 Task: Look for space in Pauri, India from 5th July, 2023 to 10th July, 2023 for 4 adults in price range Rs.9000 to Rs.14000. Place can be entire place with 2 bedrooms having 4 beds and 2 bathrooms. Property type can be house, flat, guest house. Booking option can be shelf check-in. Required host language is English.
Action: Mouse moved to (416, 59)
Screenshot: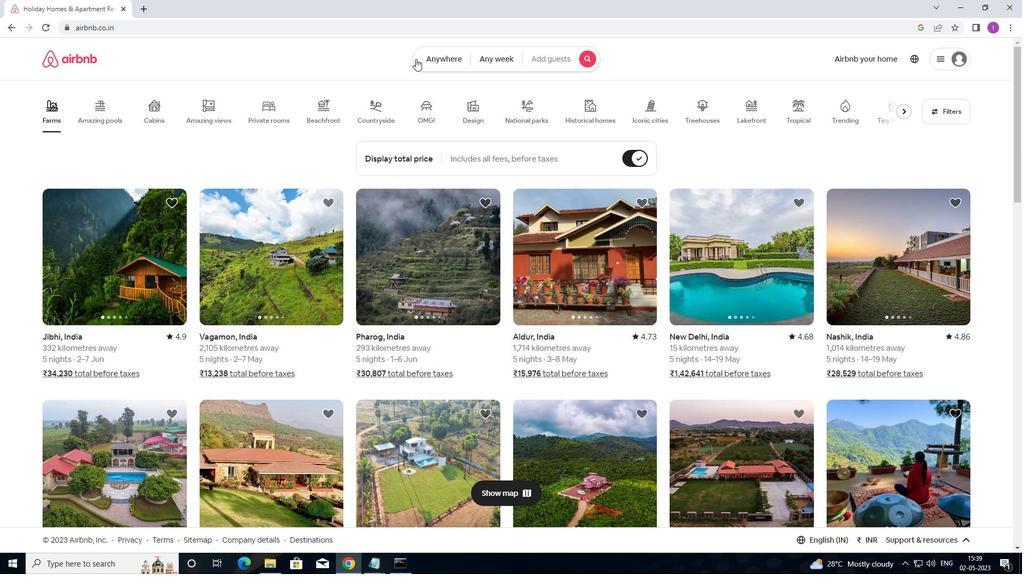 
Action: Mouse pressed left at (416, 59)
Screenshot: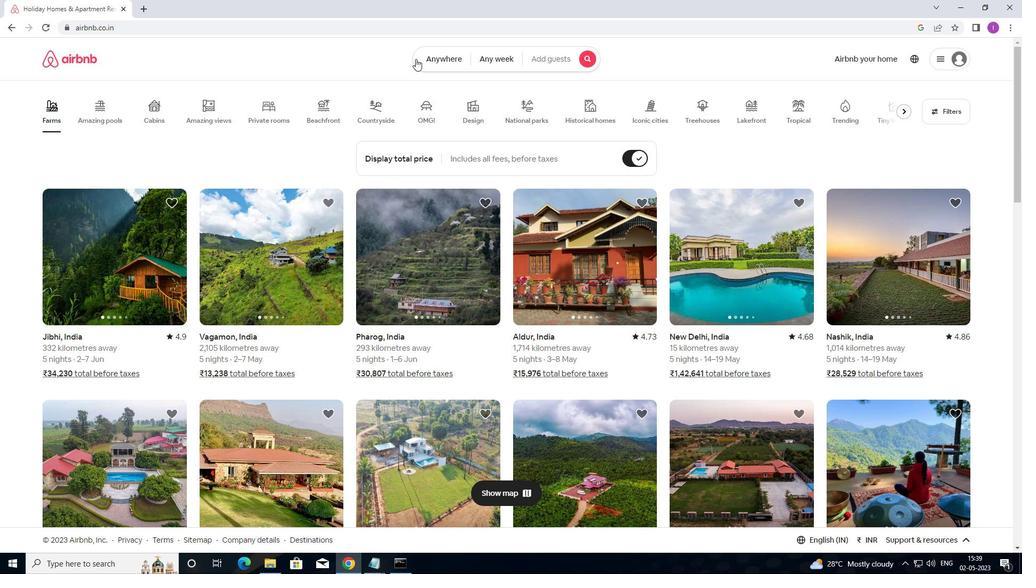 
Action: Mouse moved to (347, 94)
Screenshot: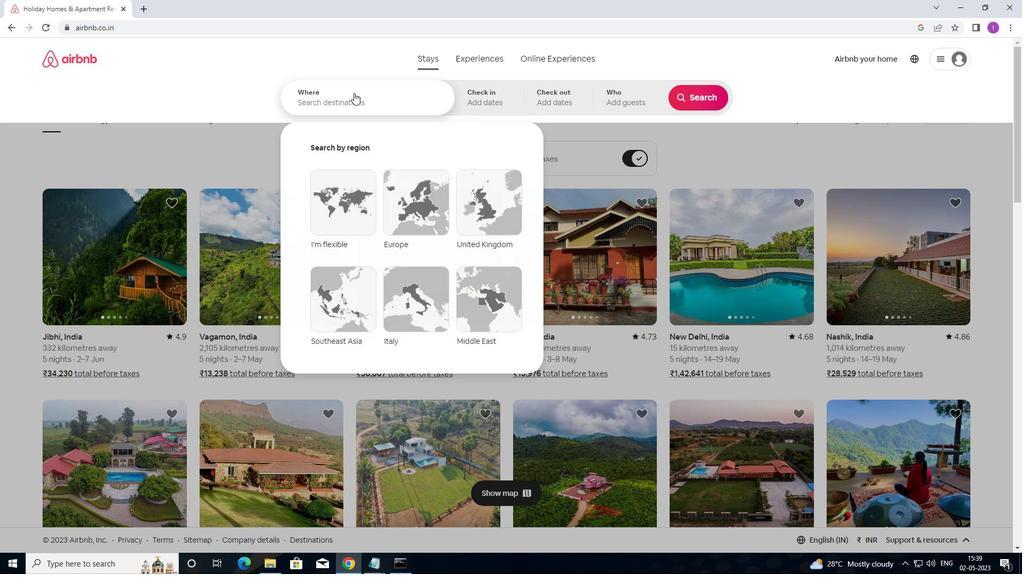 
Action: Mouse pressed left at (347, 94)
Screenshot: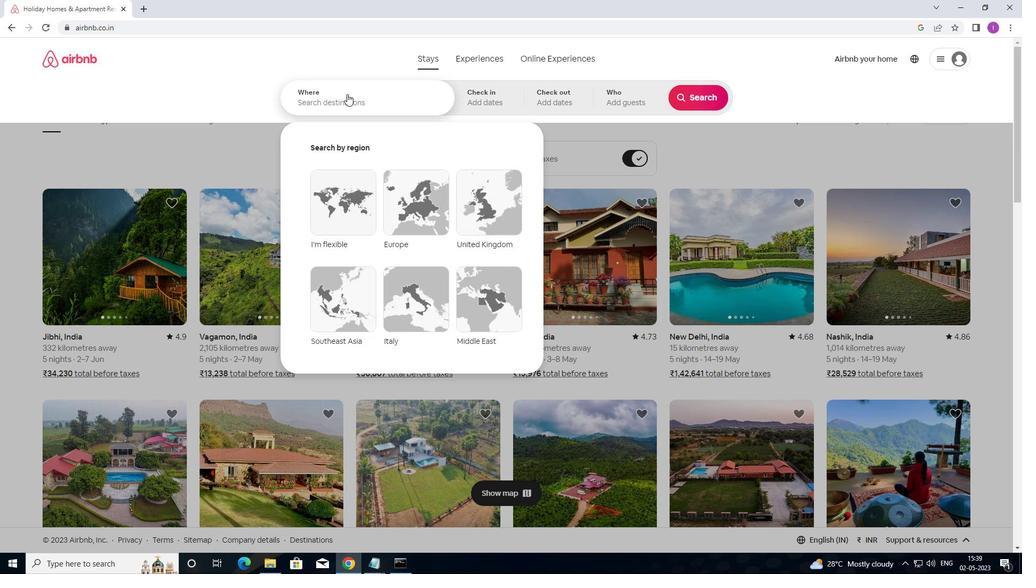 
Action: Mouse moved to (354, 94)
Screenshot: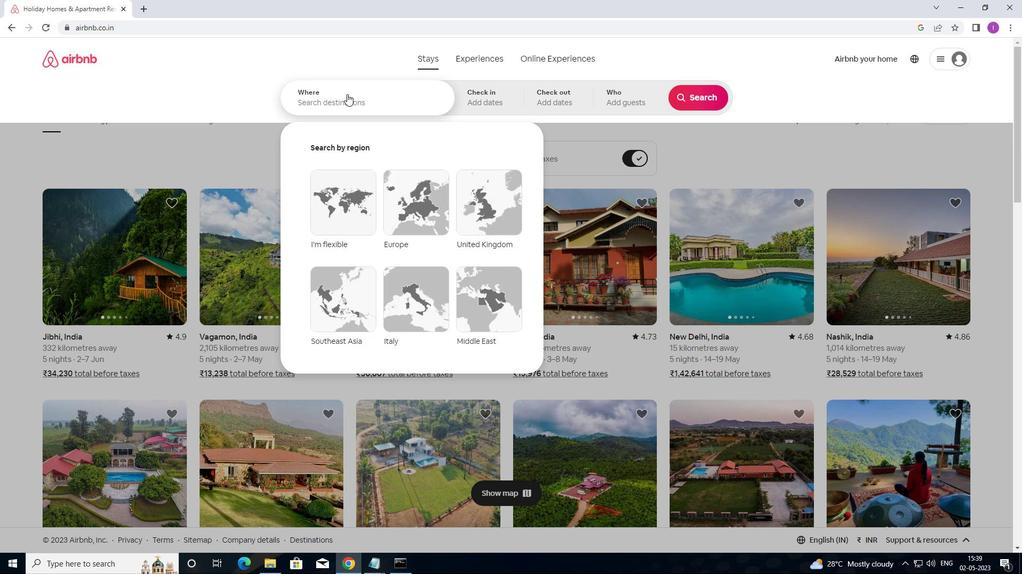 
Action: Key pressed <Key.shift>PAURI,<Key.shift>INDIA
Screenshot: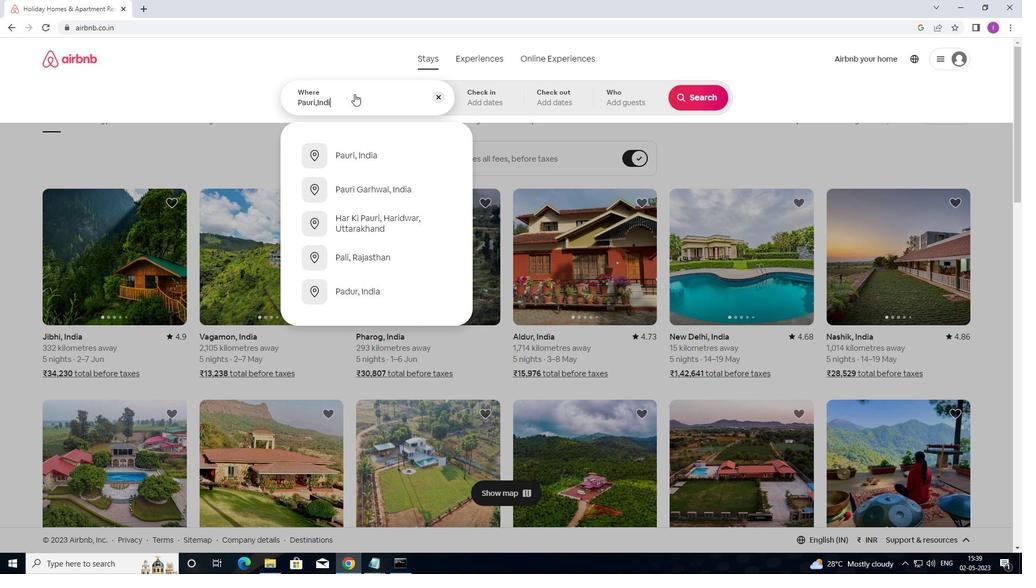 
Action: Mouse moved to (489, 103)
Screenshot: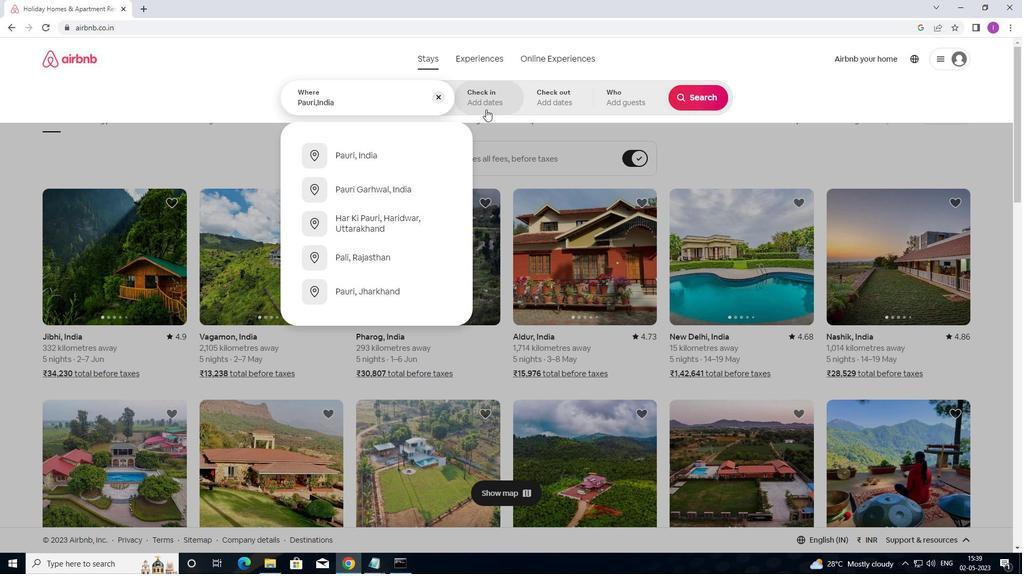 
Action: Mouse pressed left at (489, 103)
Screenshot: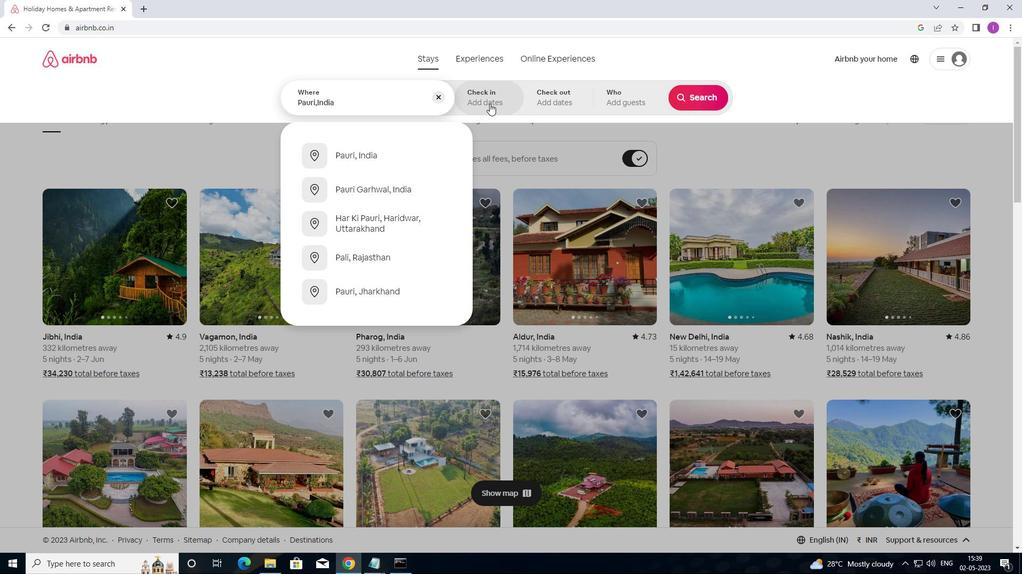 
Action: Mouse moved to (688, 183)
Screenshot: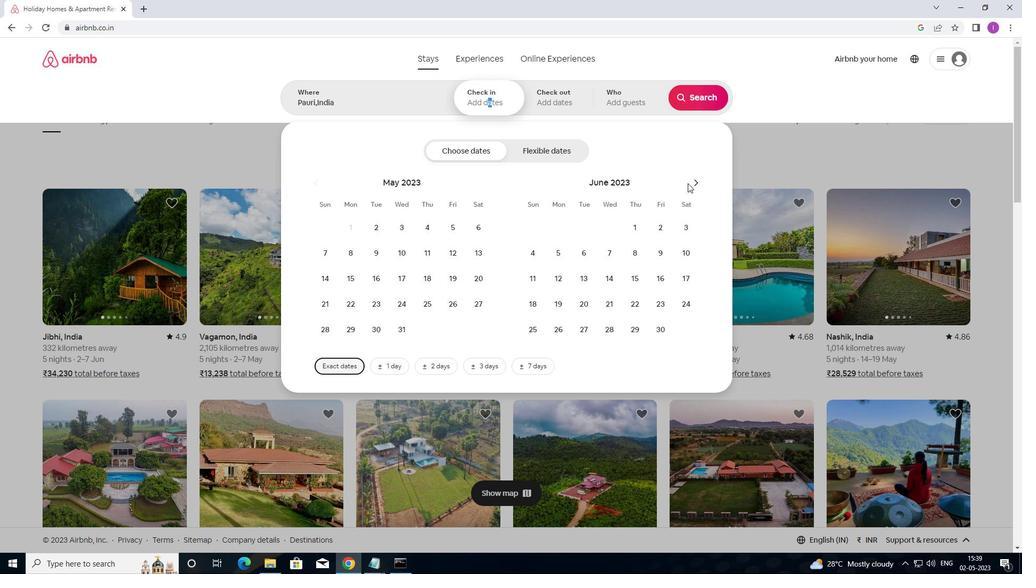 
Action: Mouse pressed left at (688, 183)
Screenshot: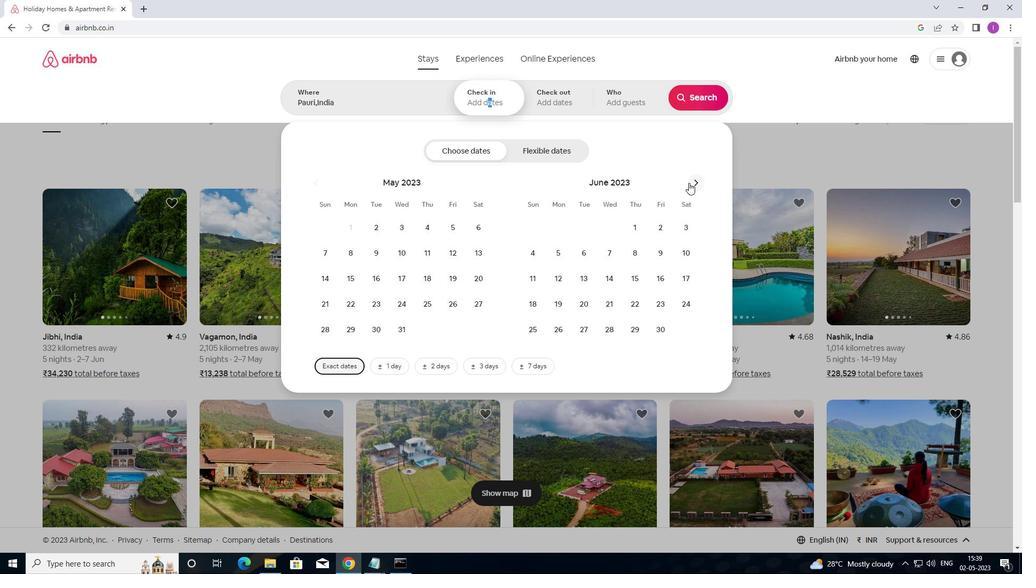 
Action: Mouse moved to (611, 248)
Screenshot: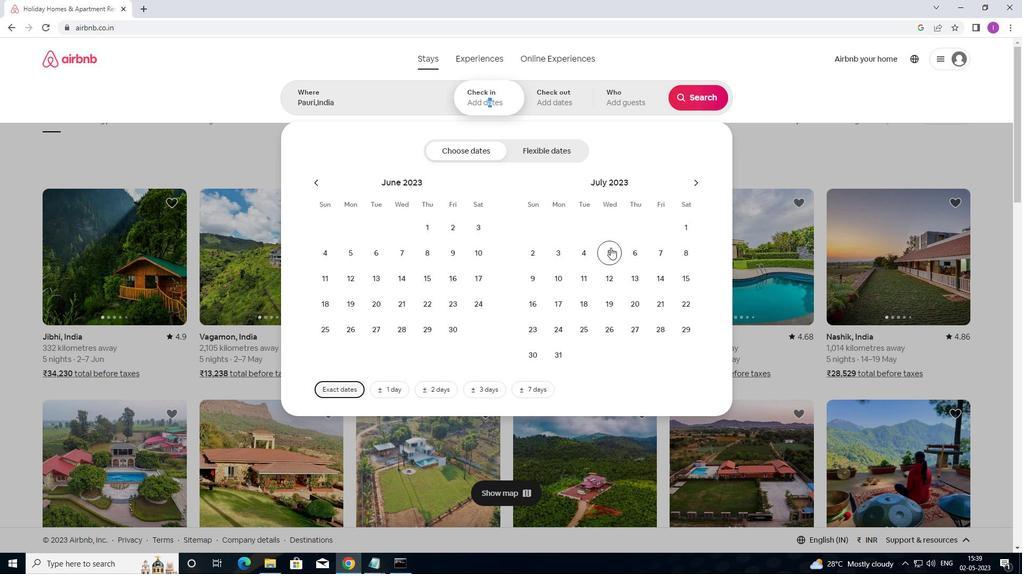 
Action: Mouse pressed left at (611, 248)
Screenshot: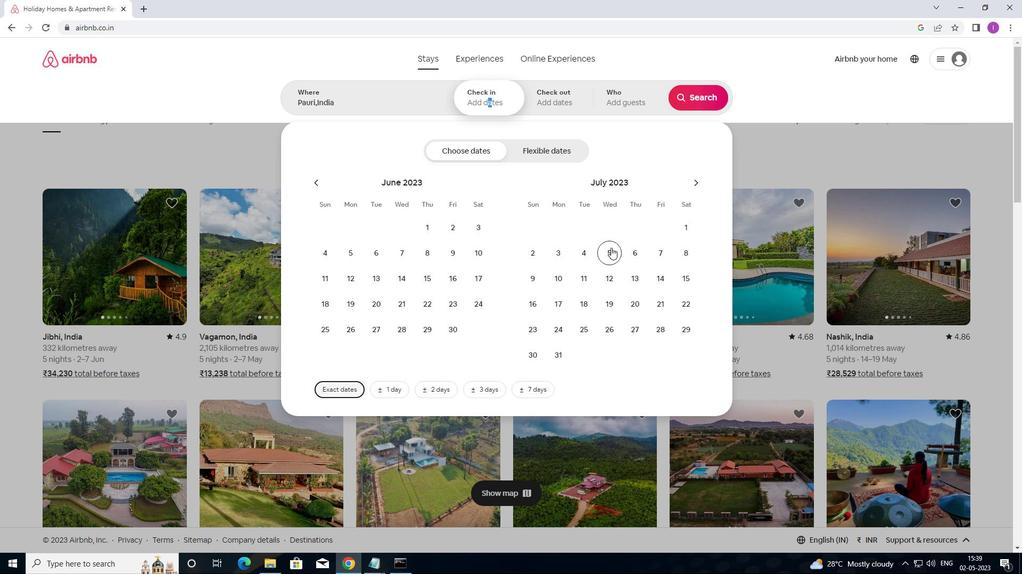 
Action: Mouse moved to (619, 256)
Screenshot: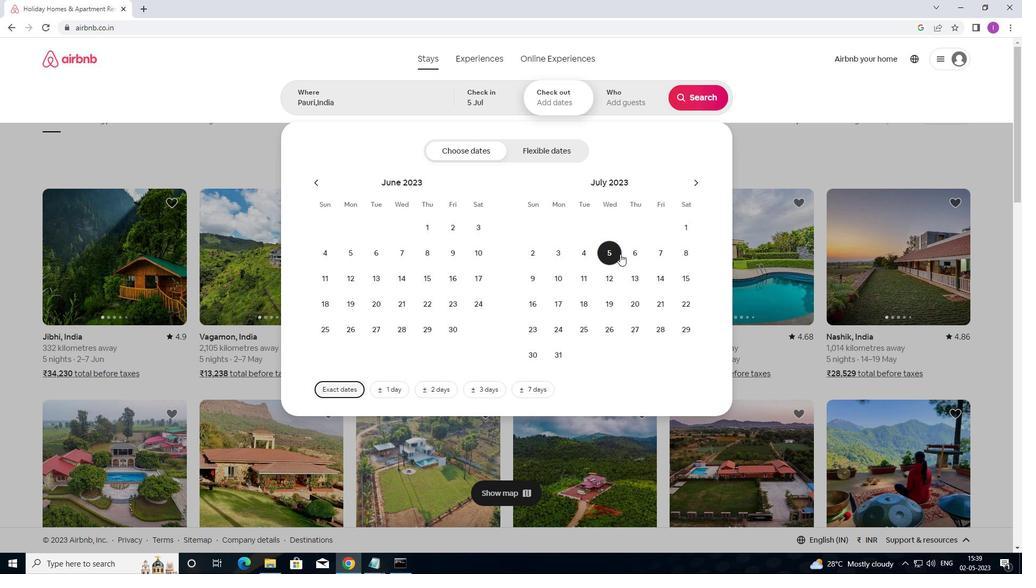 
Action: Mouse scrolled (619, 255) with delta (0, 0)
Screenshot: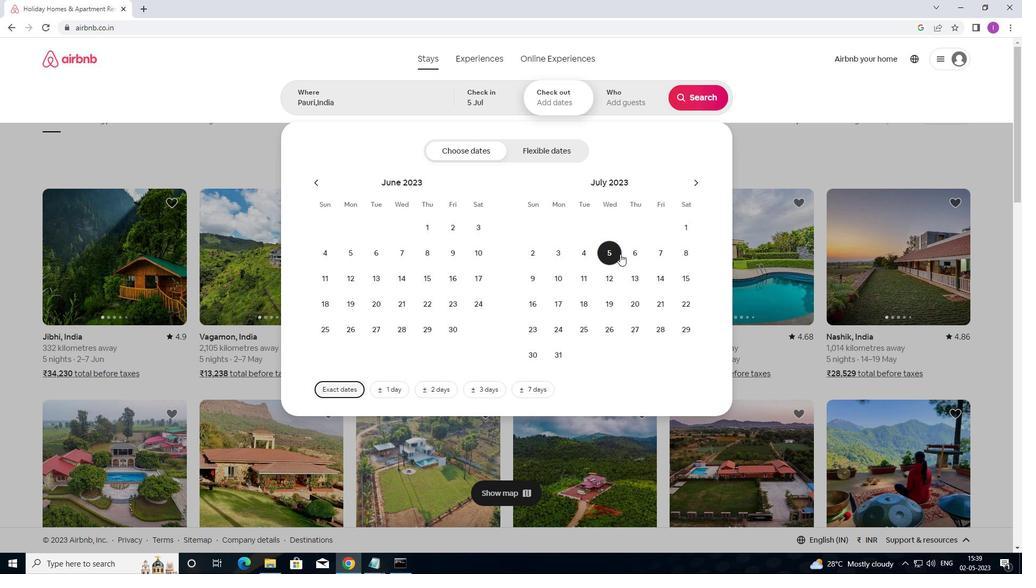 
Action: Mouse moved to (556, 281)
Screenshot: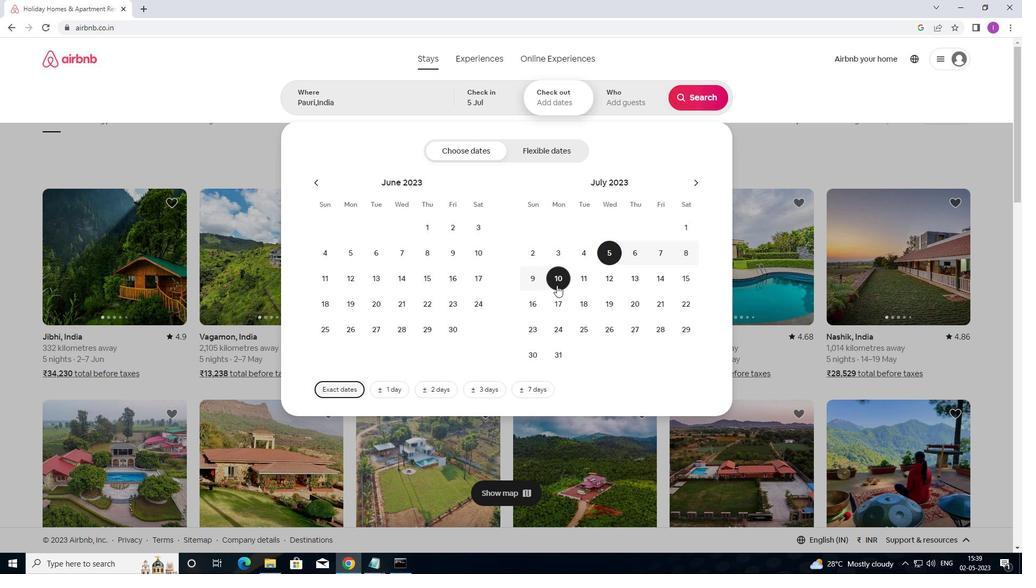 
Action: Mouse pressed left at (556, 281)
Screenshot: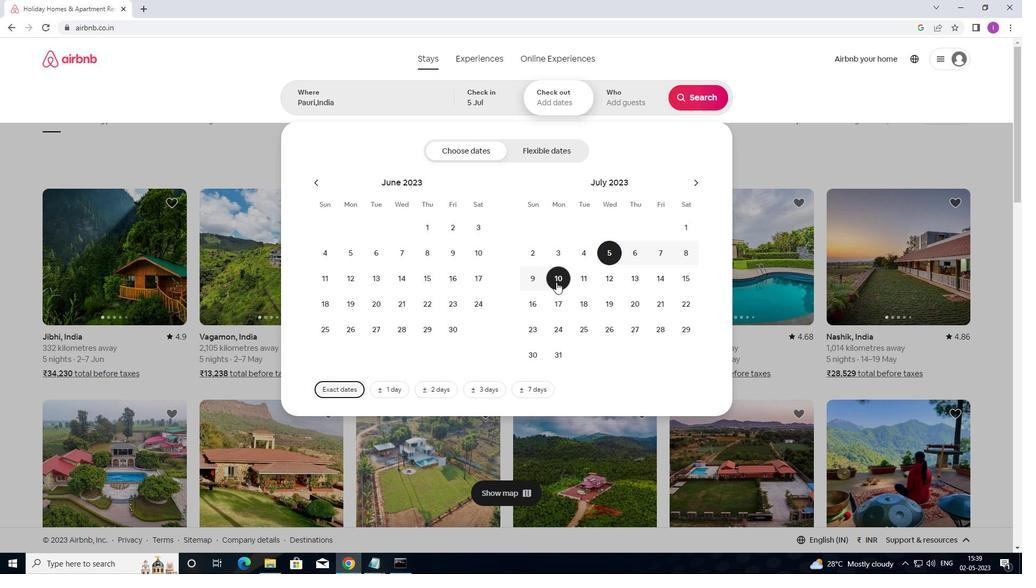 
Action: Mouse moved to (633, 97)
Screenshot: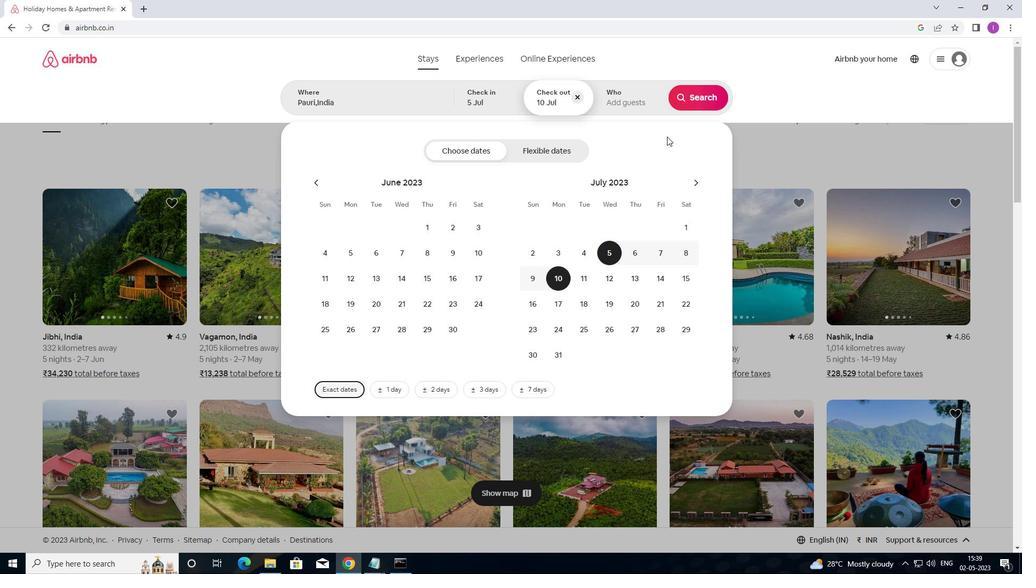 
Action: Mouse pressed left at (633, 97)
Screenshot: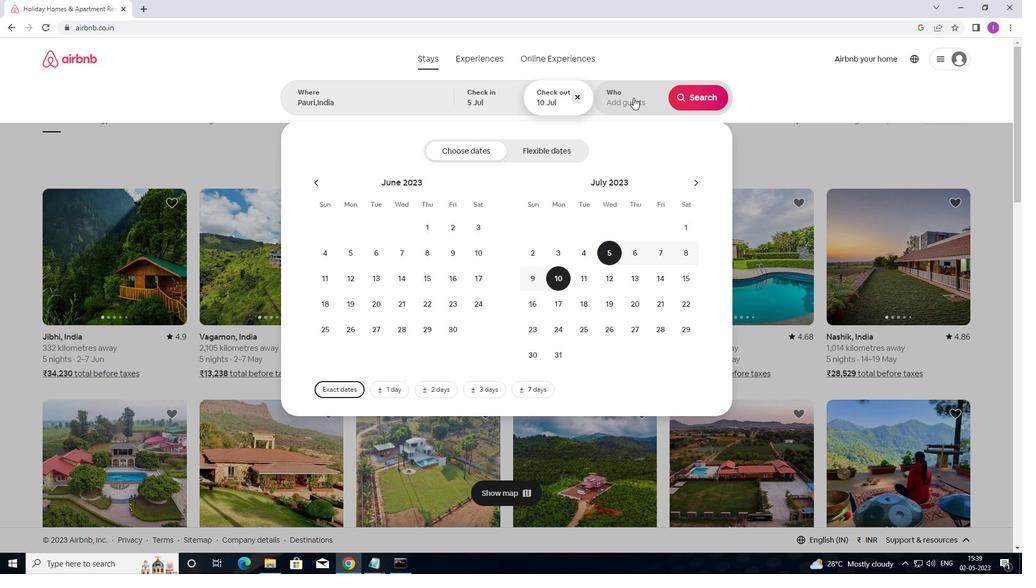 
Action: Mouse moved to (697, 157)
Screenshot: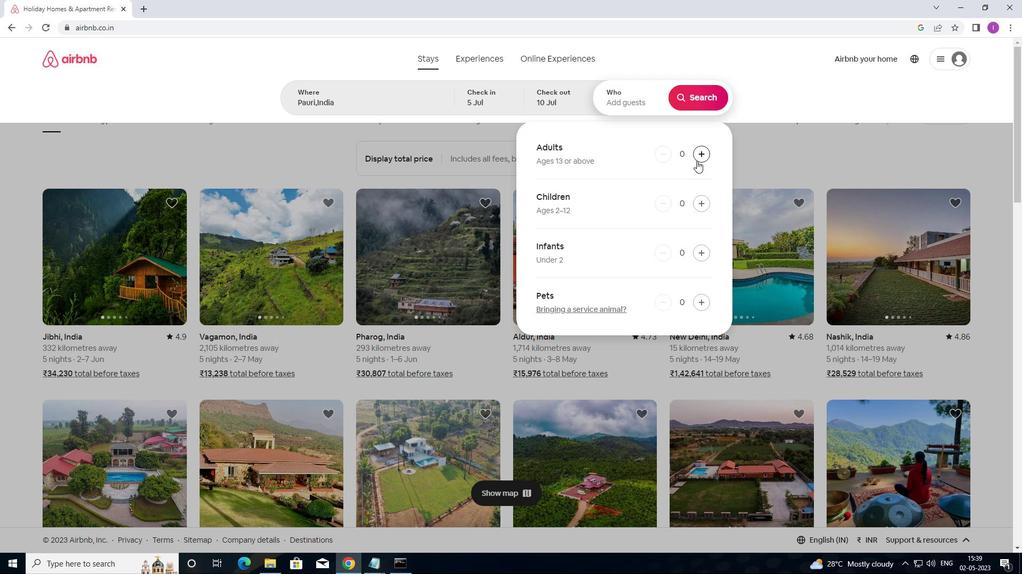 
Action: Mouse pressed left at (697, 157)
Screenshot: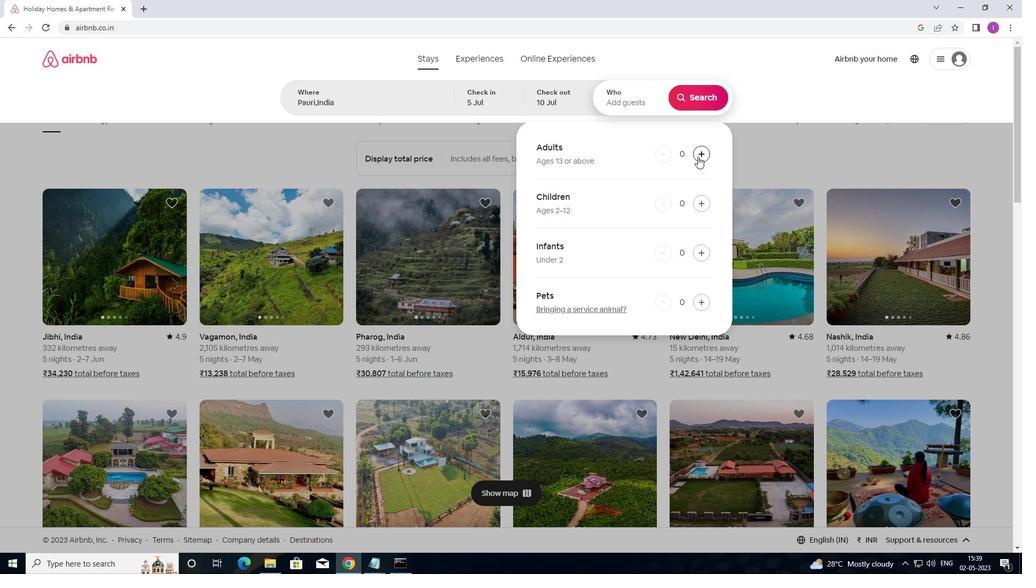 
Action: Mouse moved to (699, 155)
Screenshot: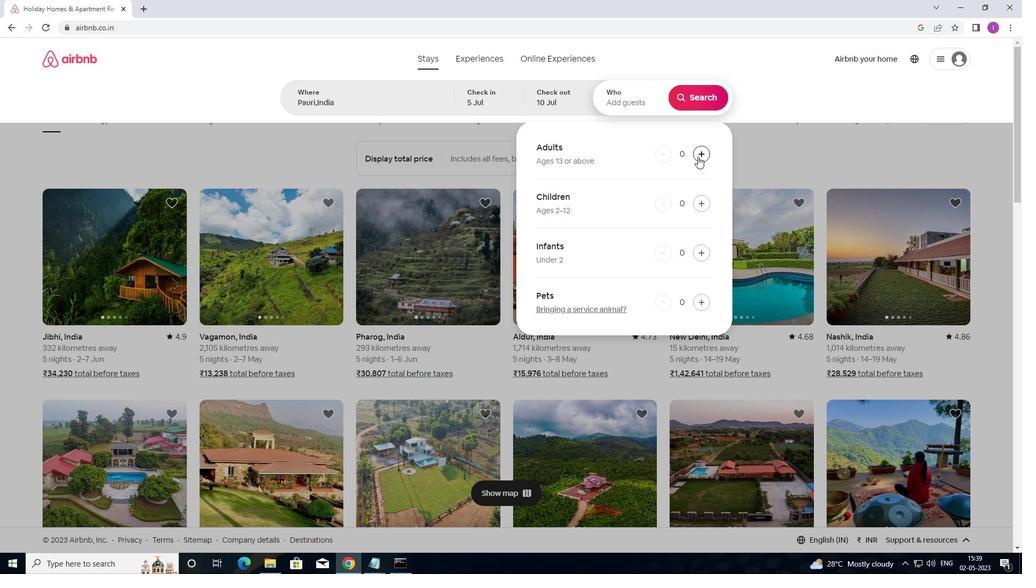 
Action: Mouse pressed left at (699, 155)
Screenshot: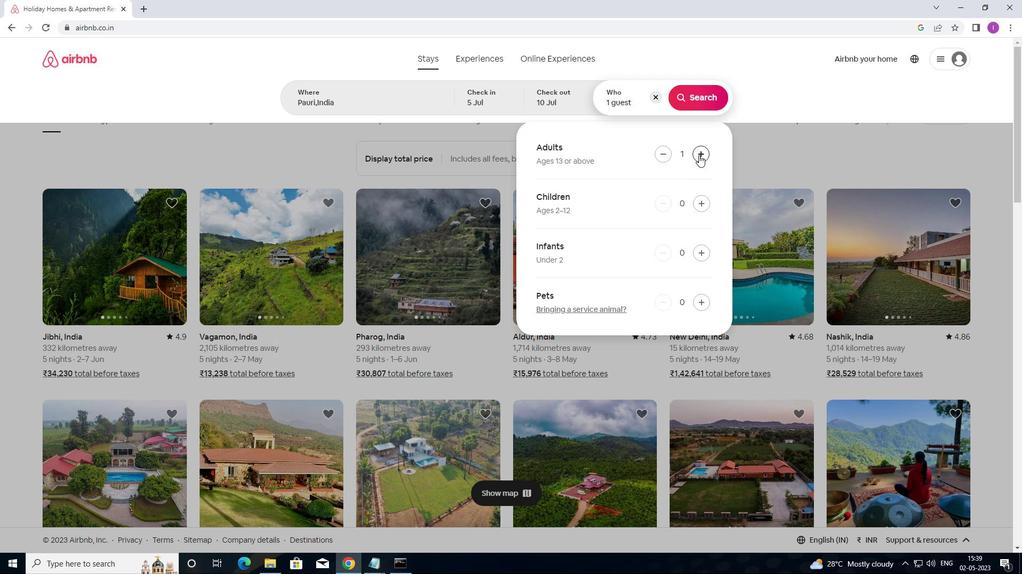 
Action: Mouse pressed left at (699, 155)
Screenshot: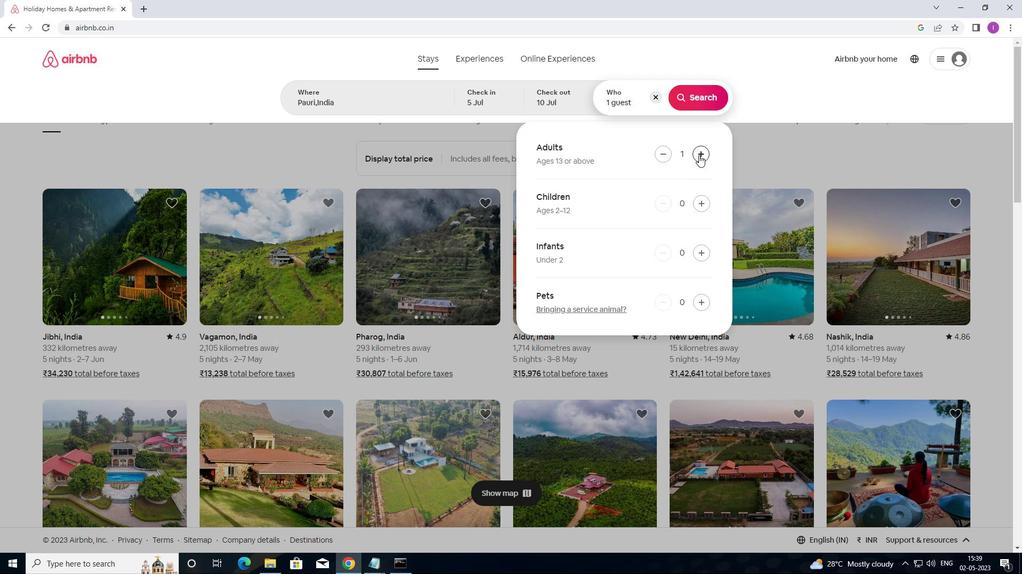 
Action: Mouse pressed left at (699, 155)
Screenshot: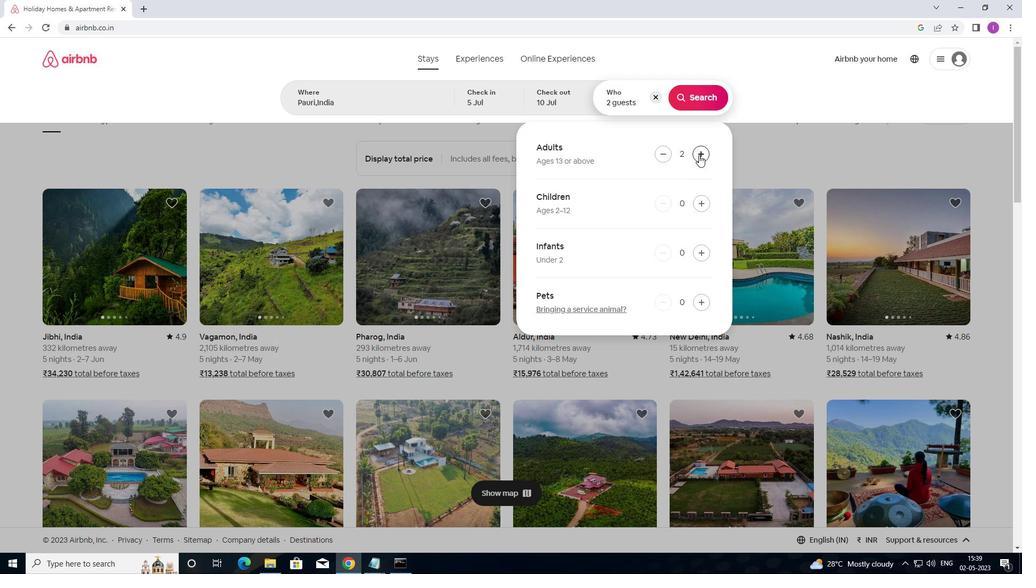 
Action: Mouse moved to (703, 99)
Screenshot: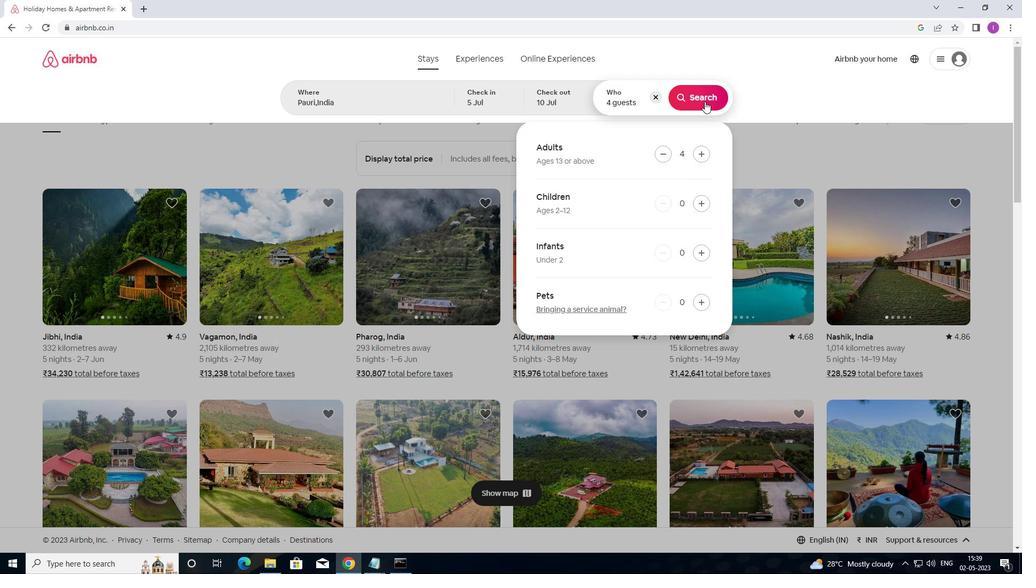 
Action: Mouse pressed left at (703, 99)
Screenshot: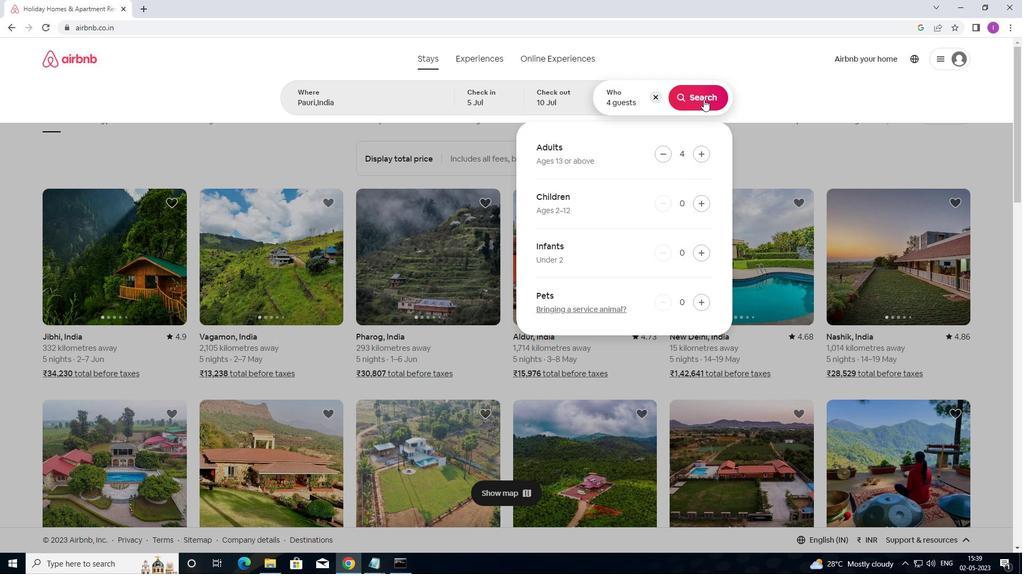 
Action: Mouse moved to (983, 96)
Screenshot: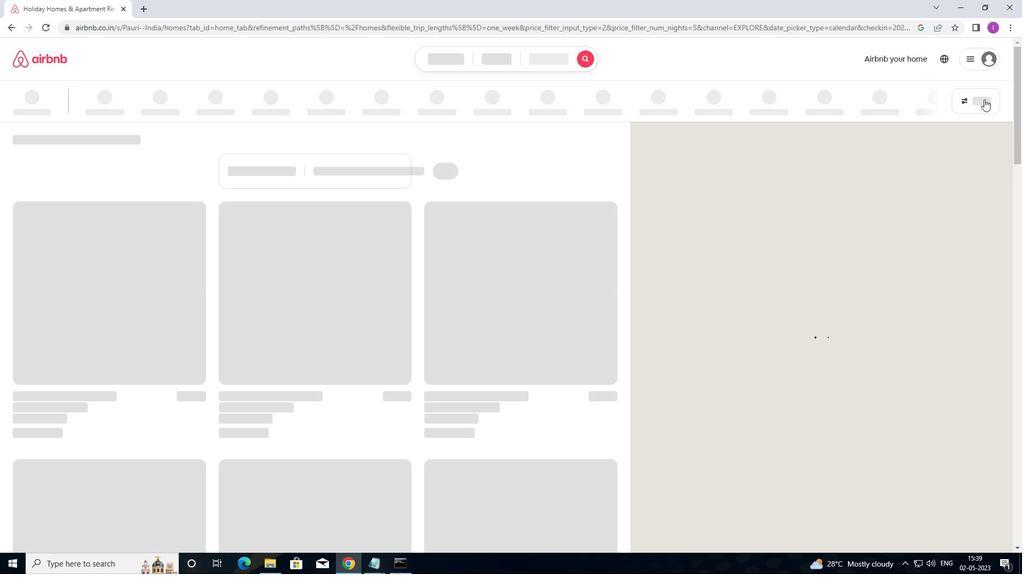 
Action: Mouse pressed left at (983, 96)
Screenshot: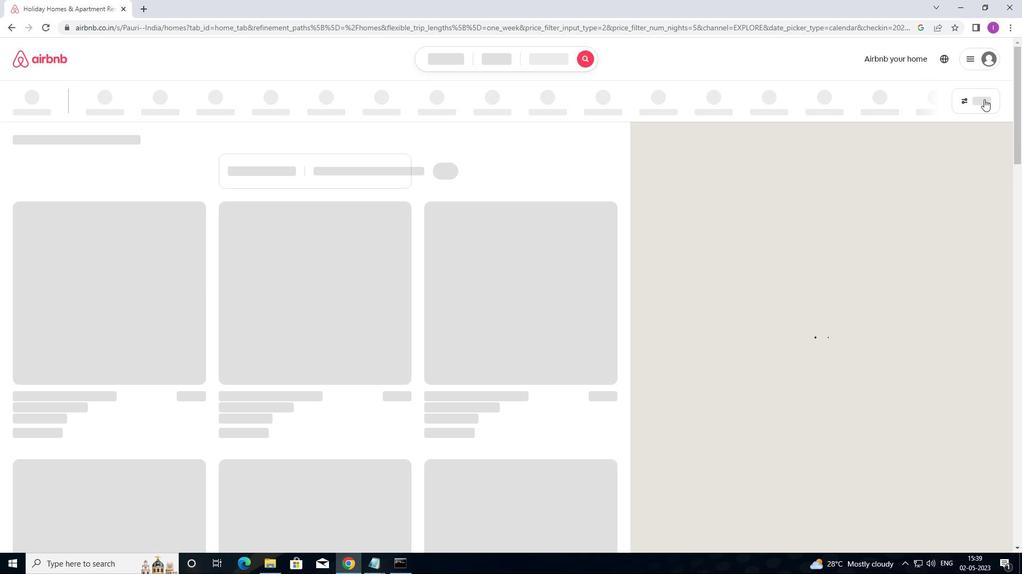 
Action: Mouse moved to (381, 234)
Screenshot: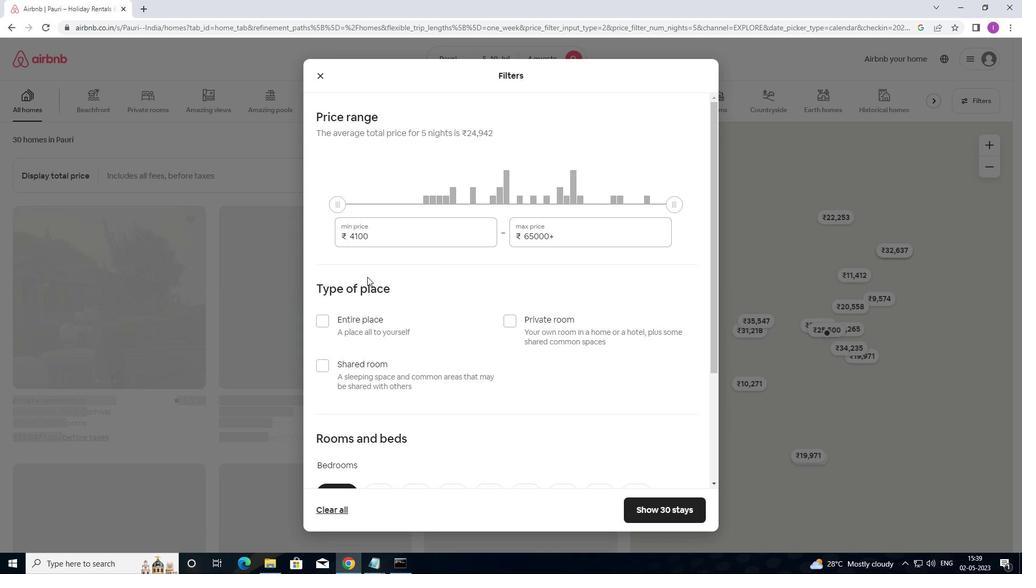 
Action: Mouse pressed left at (381, 234)
Screenshot: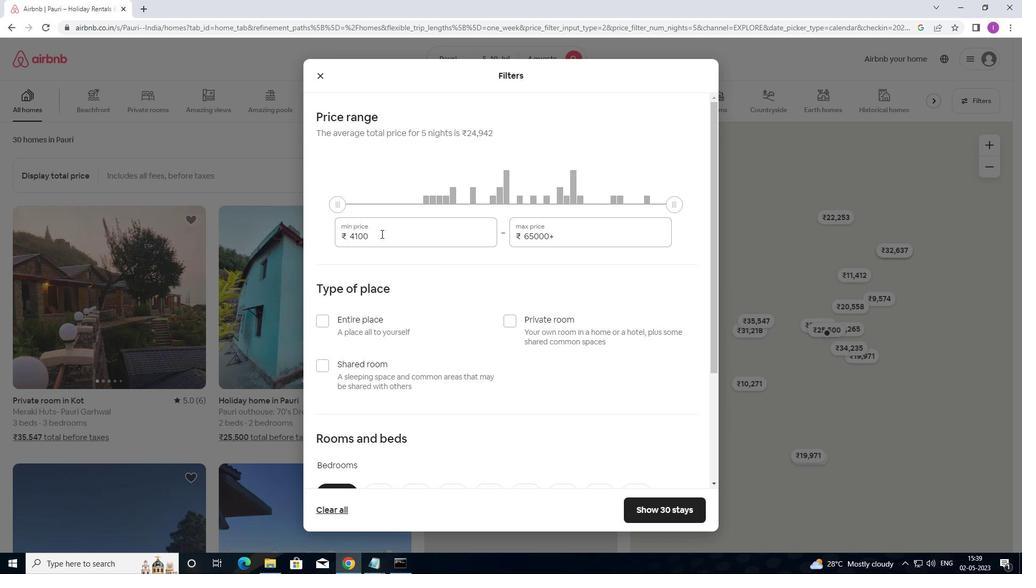 
Action: Mouse moved to (359, 237)
Screenshot: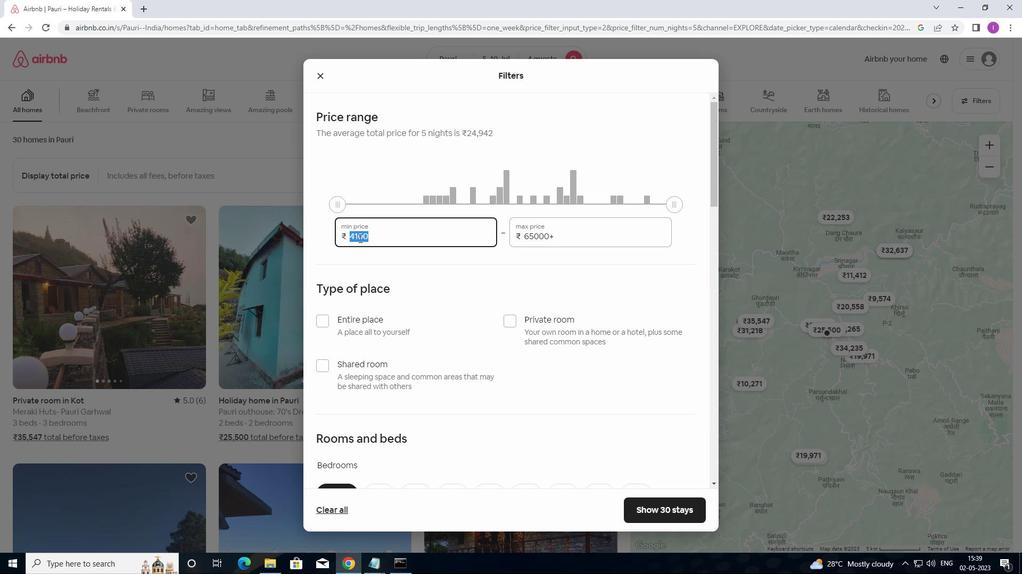 
Action: Key pressed 9000
Screenshot: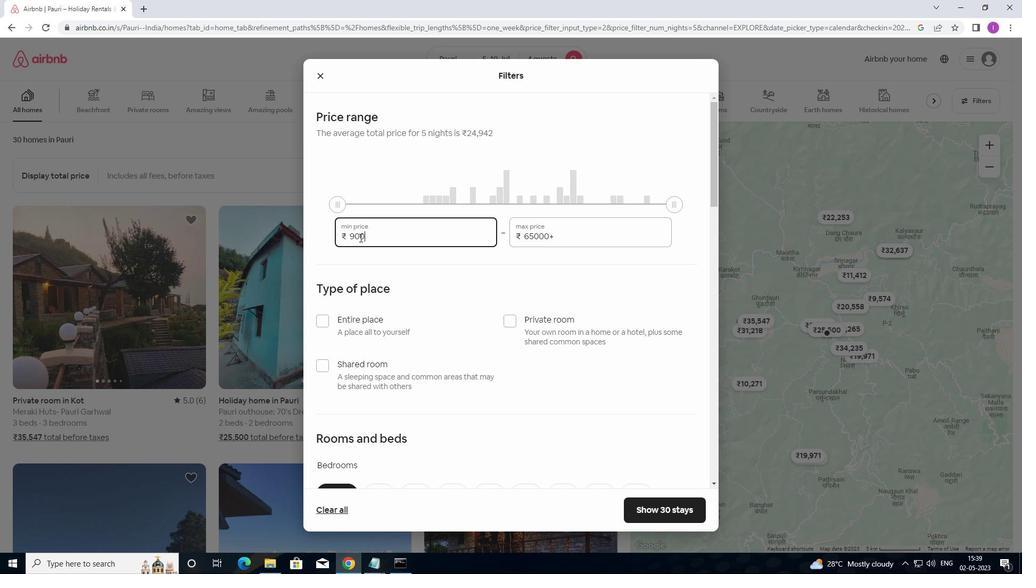 
Action: Mouse moved to (573, 237)
Screenshot: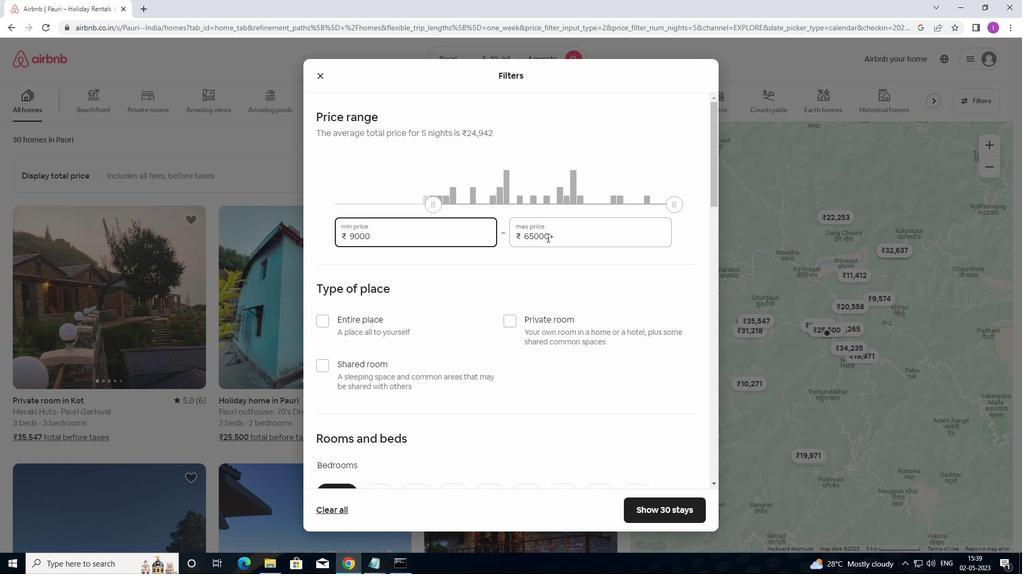 
Action: Mouse pressed left at (573, 237)
Screenshot: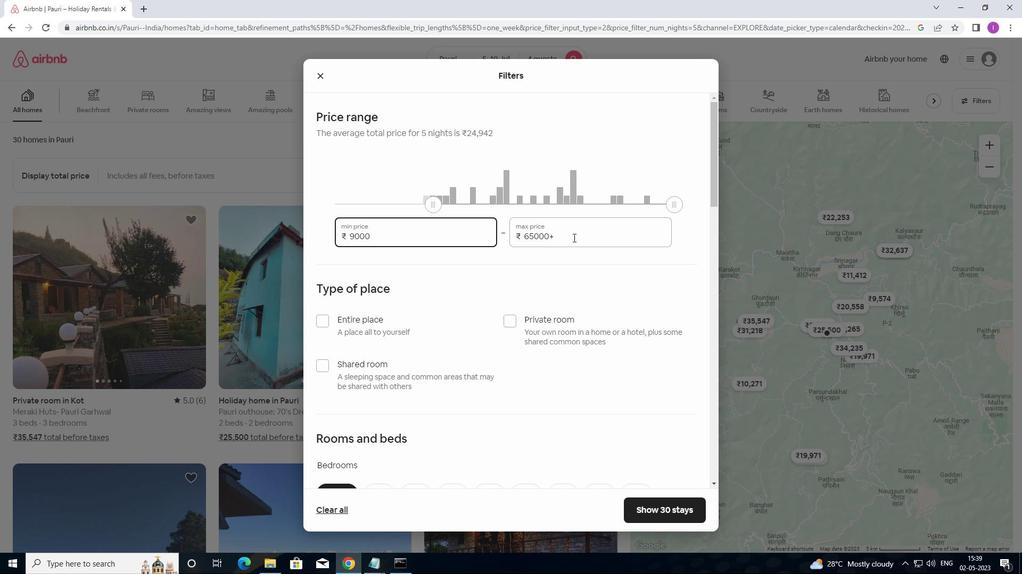 
Action: Mouse moved to (515, 231)
Screenshot: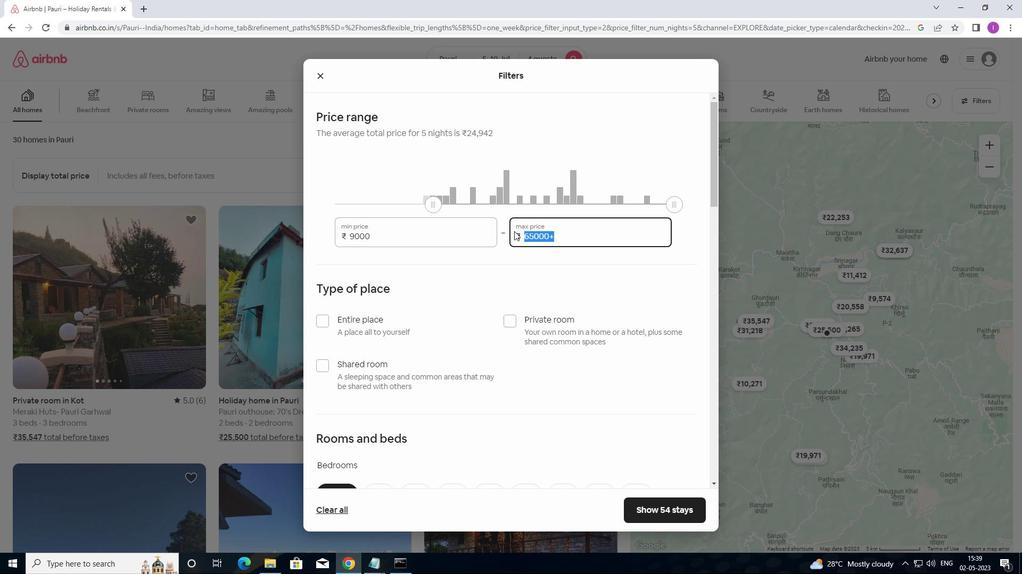 
Action: Key pressed 1
Screenshot: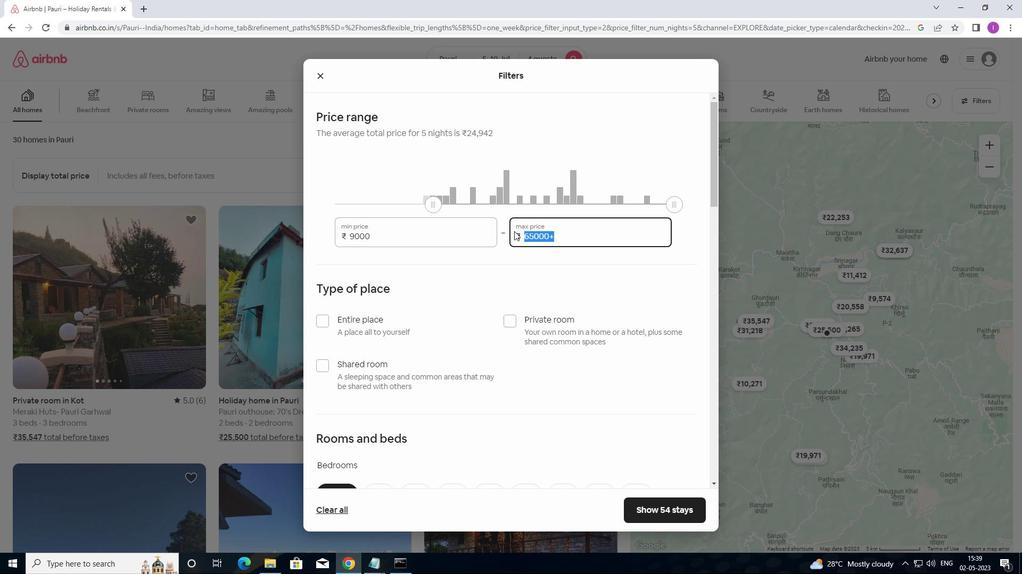 
Action: Mouse moved to (515, 231)
Screenshot: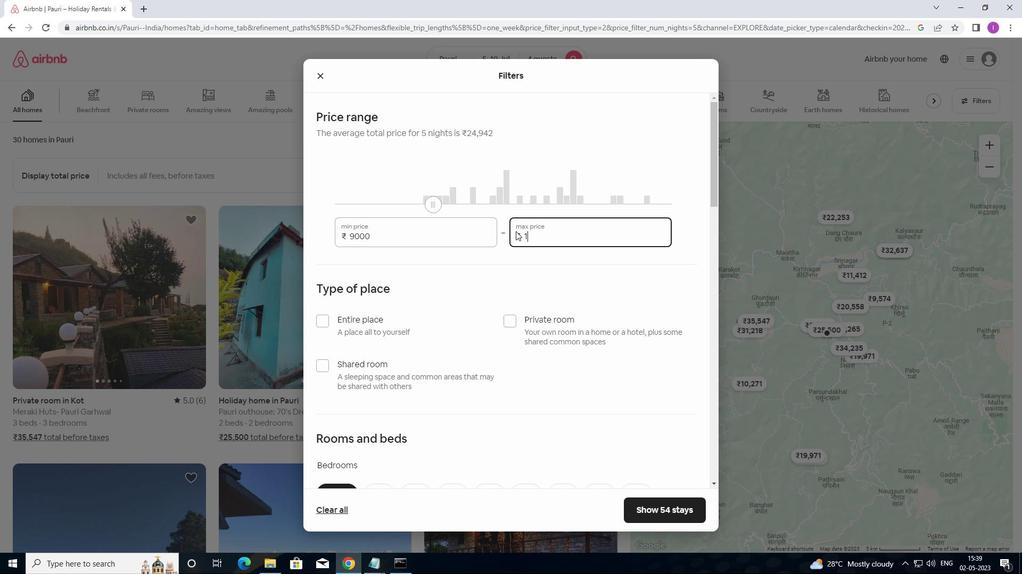 
Action: Key pressed 40000<Key.backspace>
Screenshot: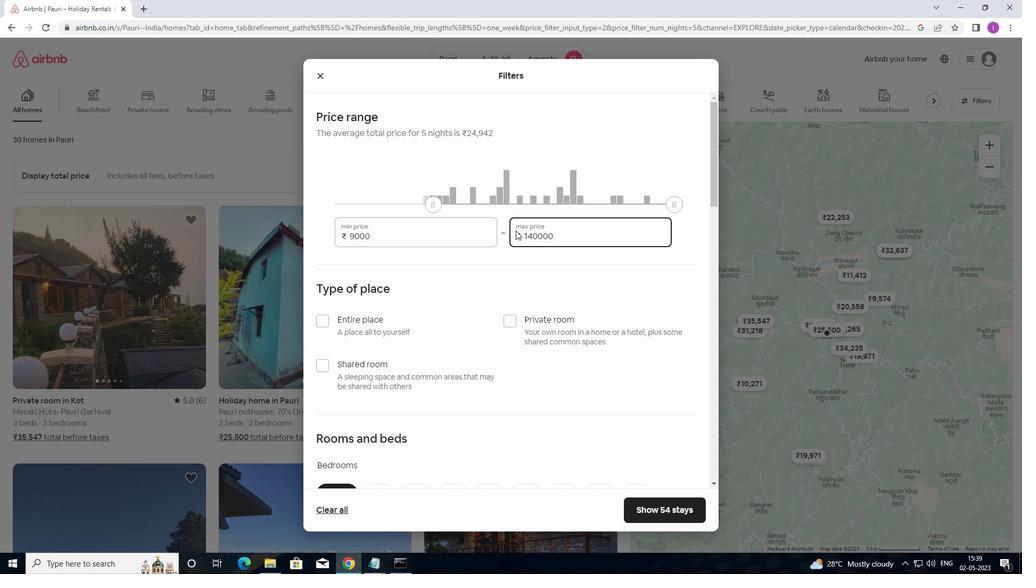 
Action: Mouse moved to (524, 260)
Screenshot: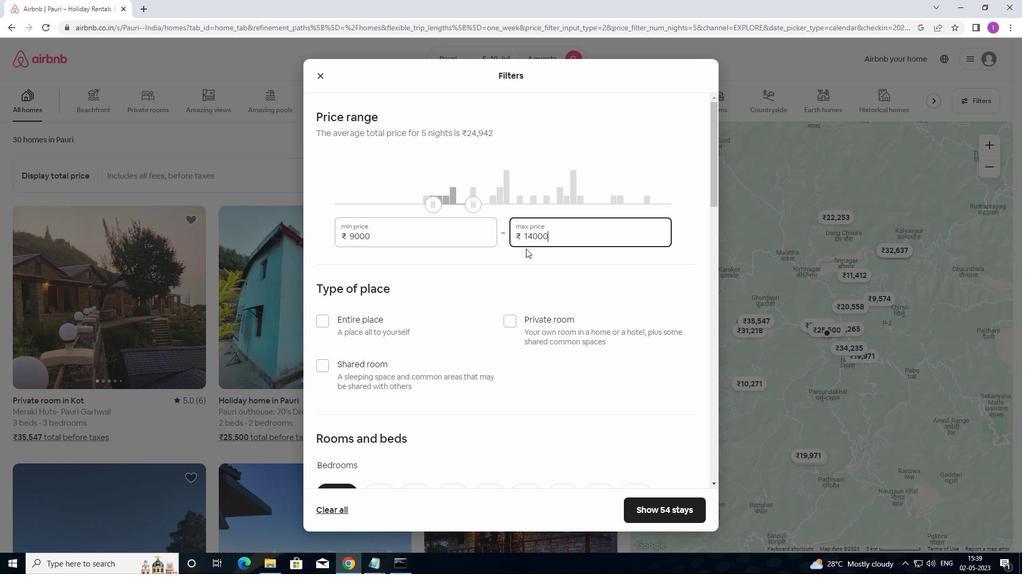 
Action: Mouse scrolled (524, 259) with delta (0, 0)
Screenshot: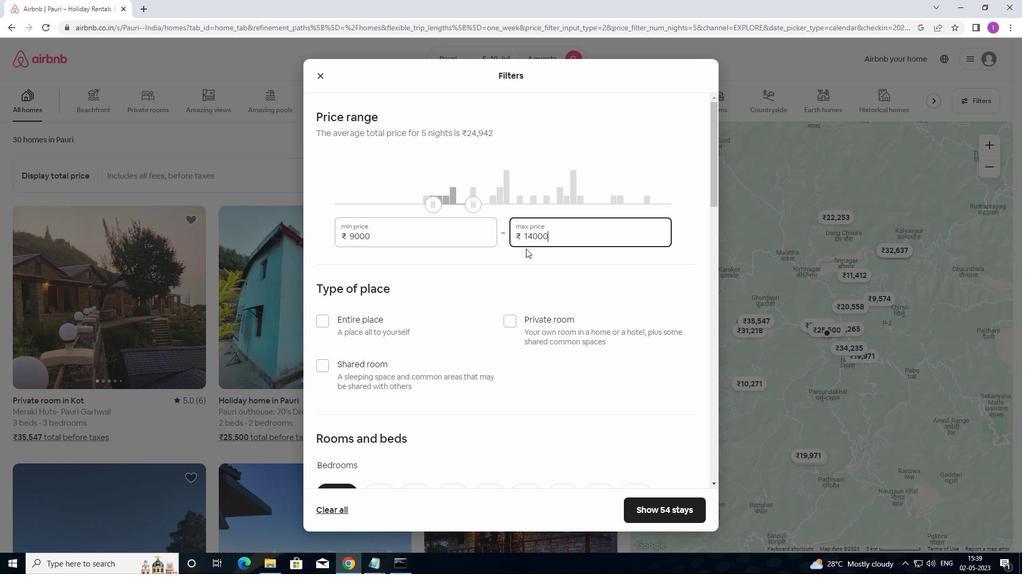 
Action: Mouse moved to (524, 264)
Screenshot: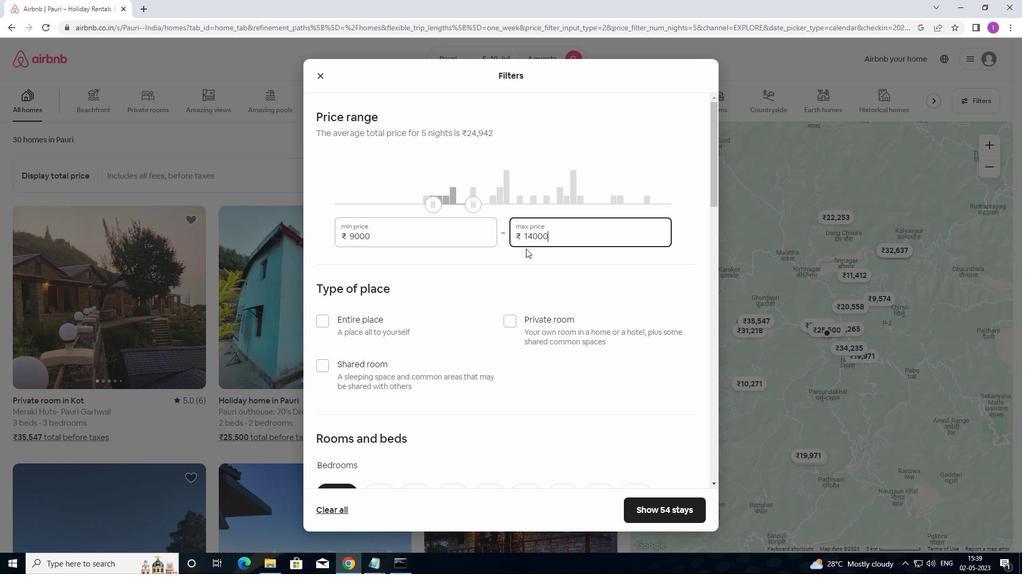 
Action: Mouse scrolled (524, 264) with delta (0, 0)
Screenshot: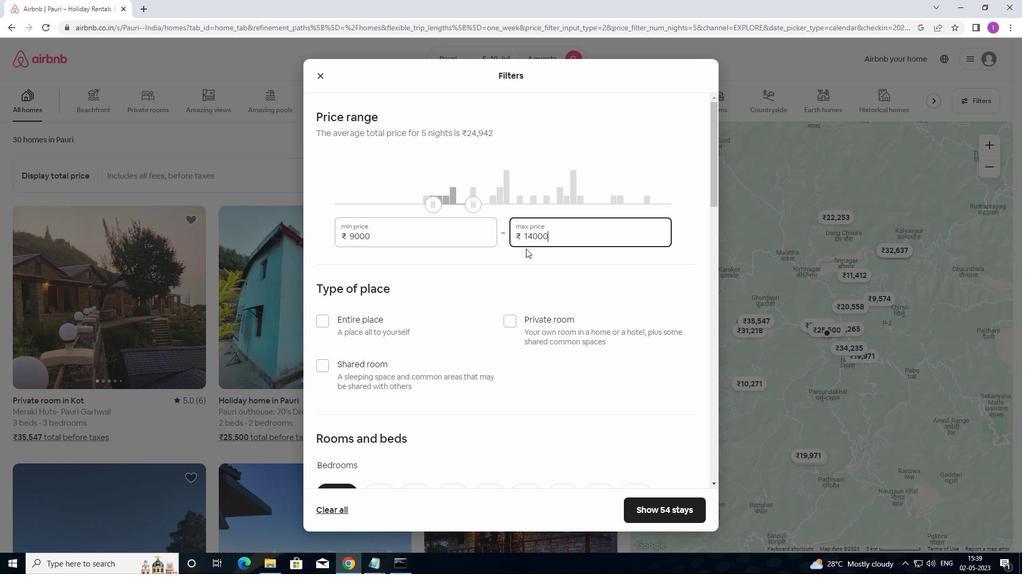 
Action: Mouse moved to (327, 221)
Screenshot: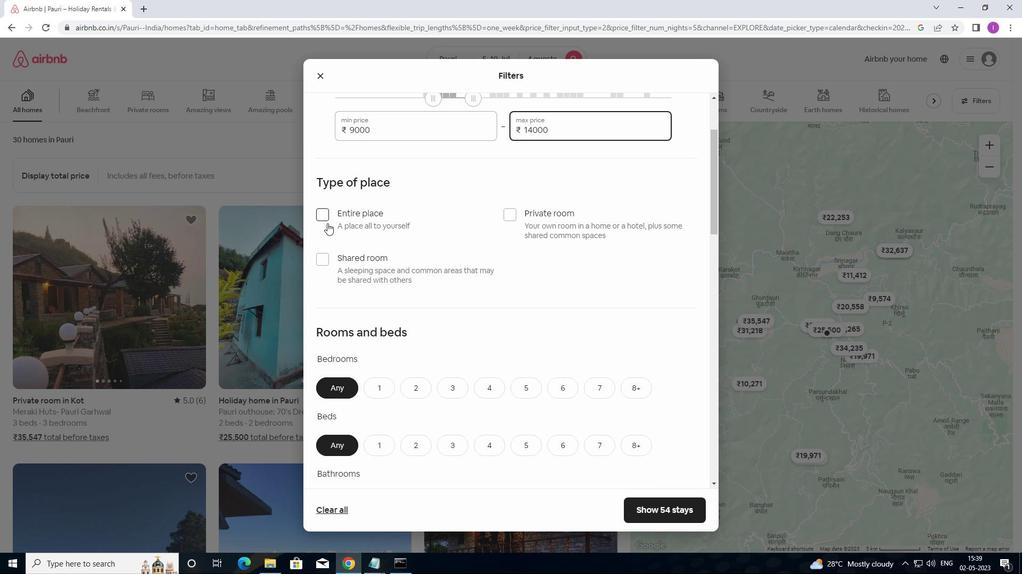 
Action: Mouse pressed left at (327, 221)
Screenshot: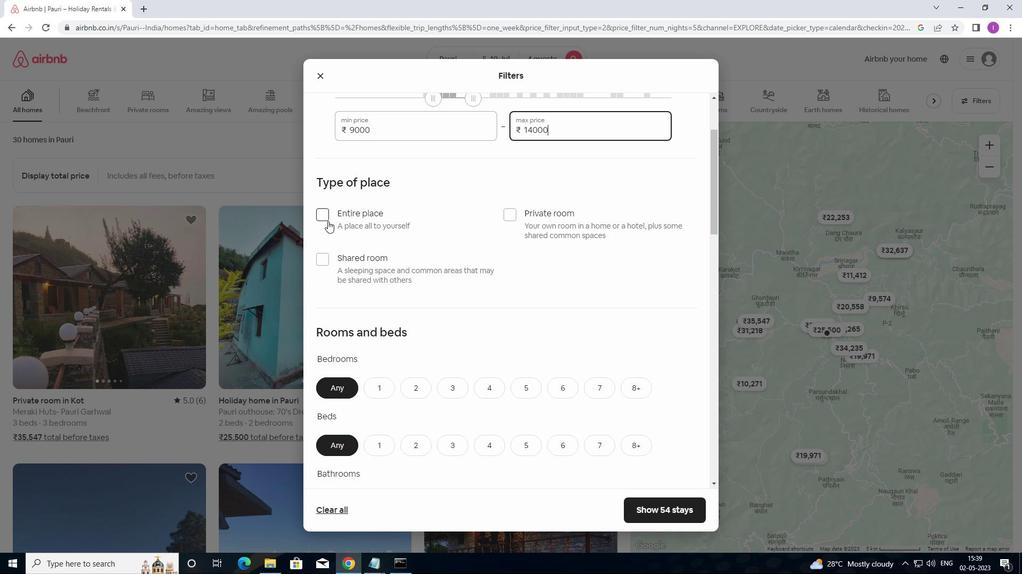 
Action: Mouse moved to (372, 237)
Screenshot: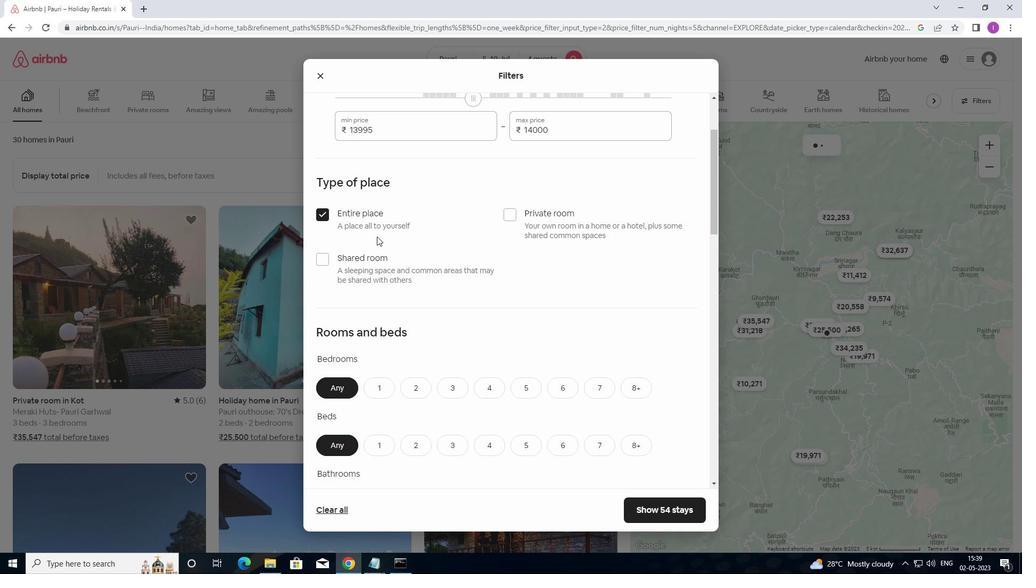 
Action: Mouse scrolled (372, 237) with delta (0, 0)
Screenshot: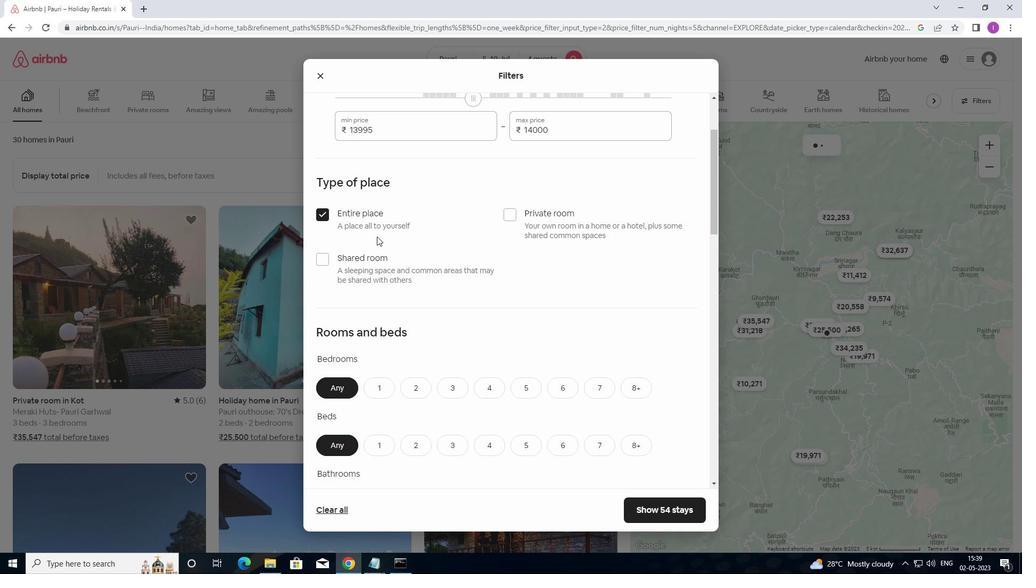 
Action: Mouse moved to (372, 241)
Screenshot: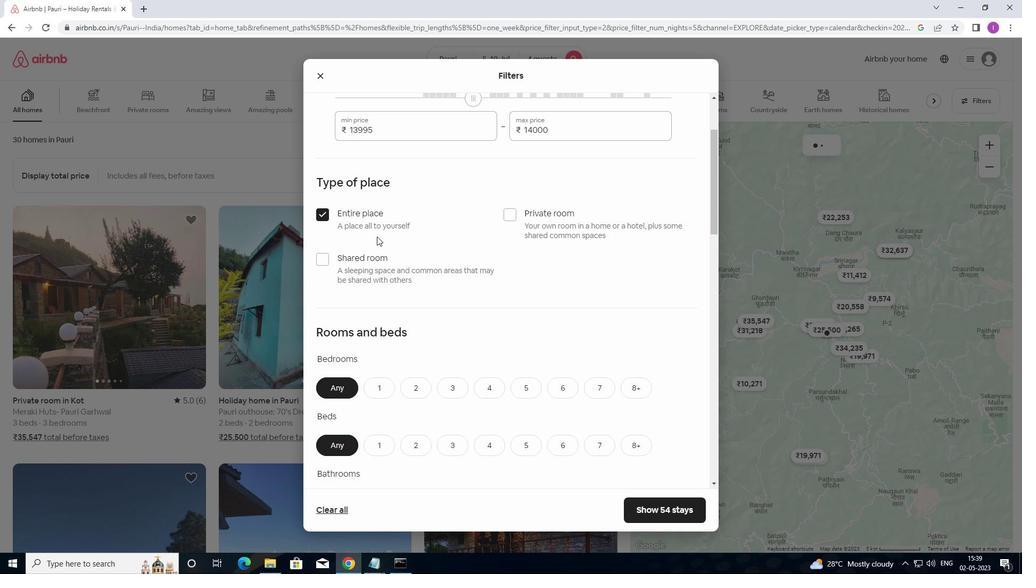 
Action: Mouse scrolled (372, 240) with delta (0, 0)
Screenshot: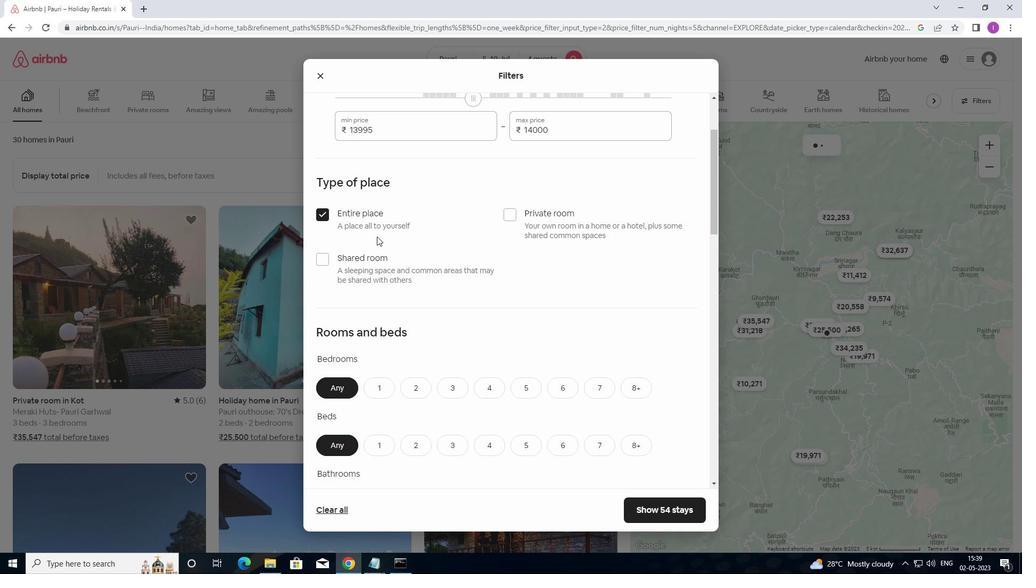 
Action: Mouse moved to (372, 245)
Screenshot: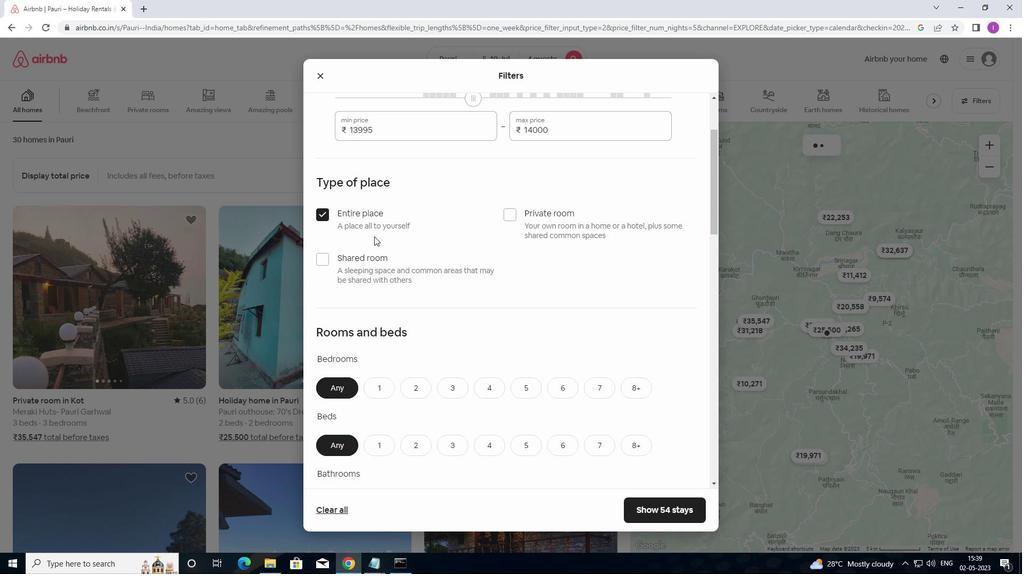 
Action: Mouse scrolled (372, 245) with delta (0, 0)
Screenshot: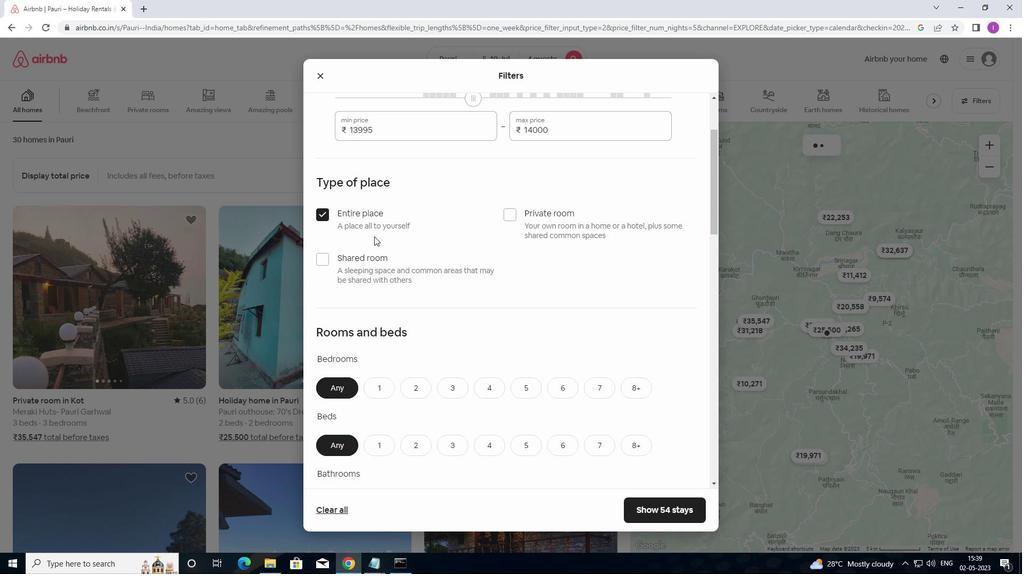 
Action: Mouse moved to (416, 228)
Screenshot: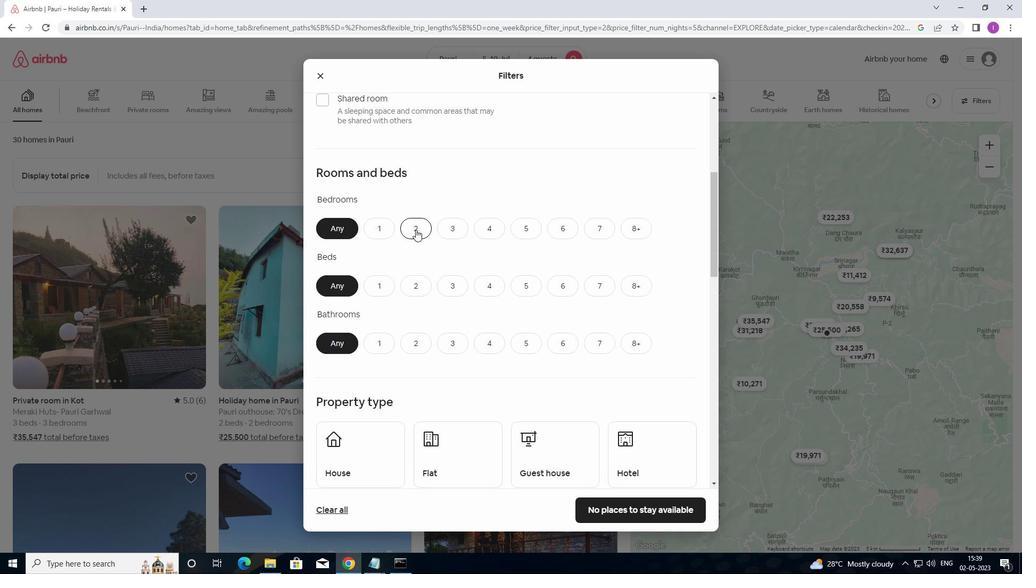 
Action: Mouse pressed left at (416, 228)
Screenshot: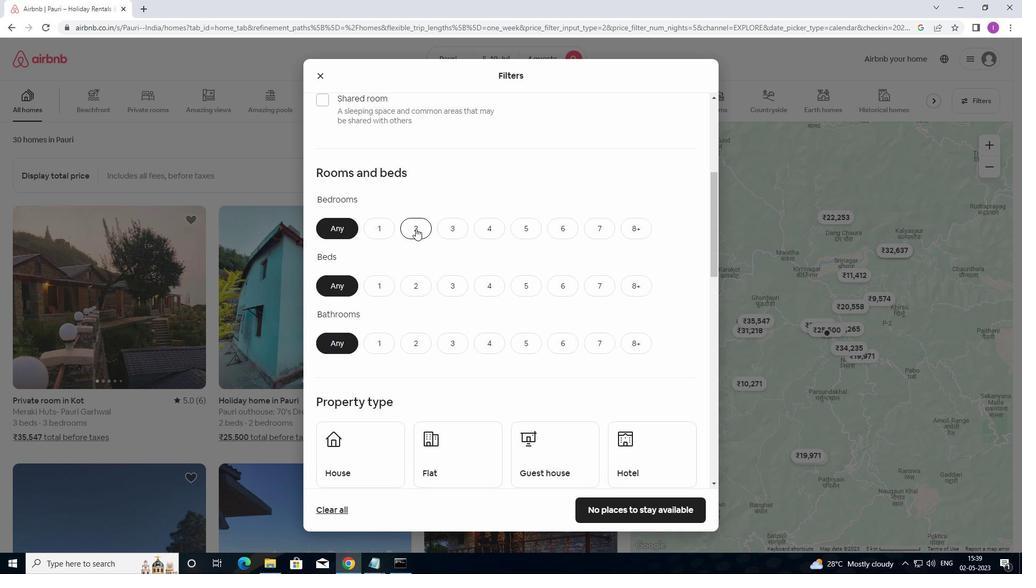 
Action: Mouse moved to (488, 285)
Screenshot: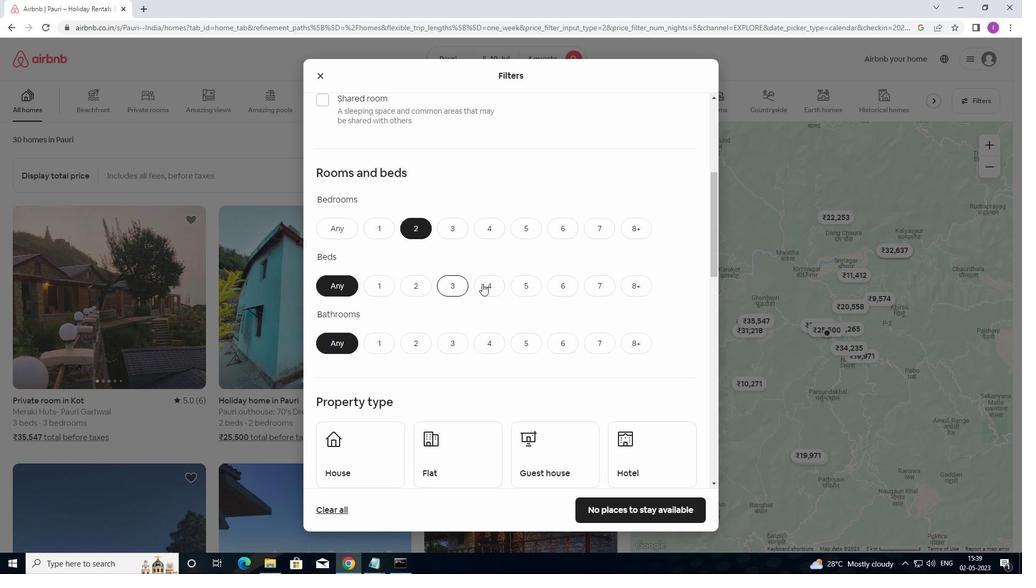 
Action: Mouse pressed left at (488, 285)
Screenshot: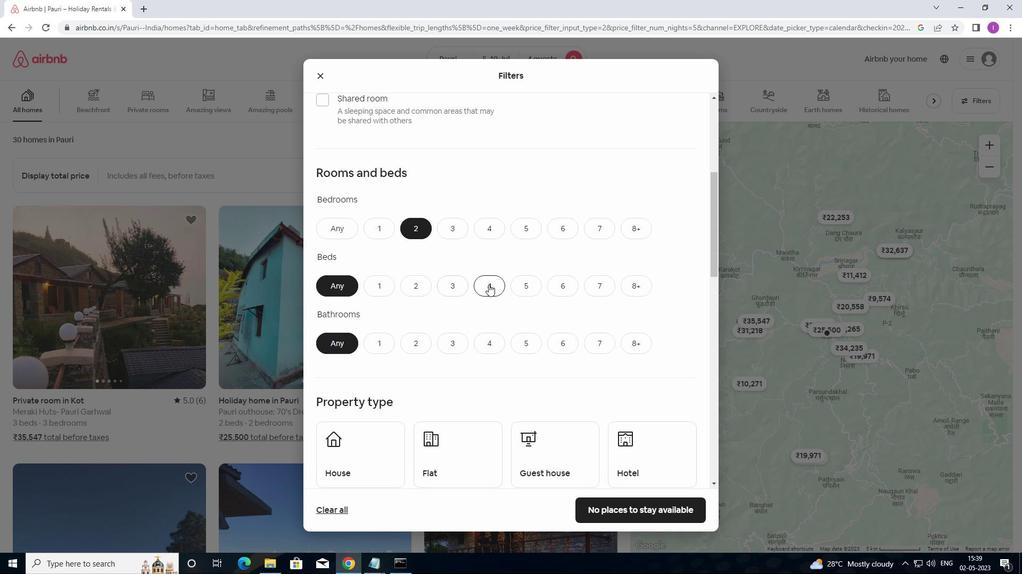 
Action: Mouse moved to (417, 348)
Screenshot: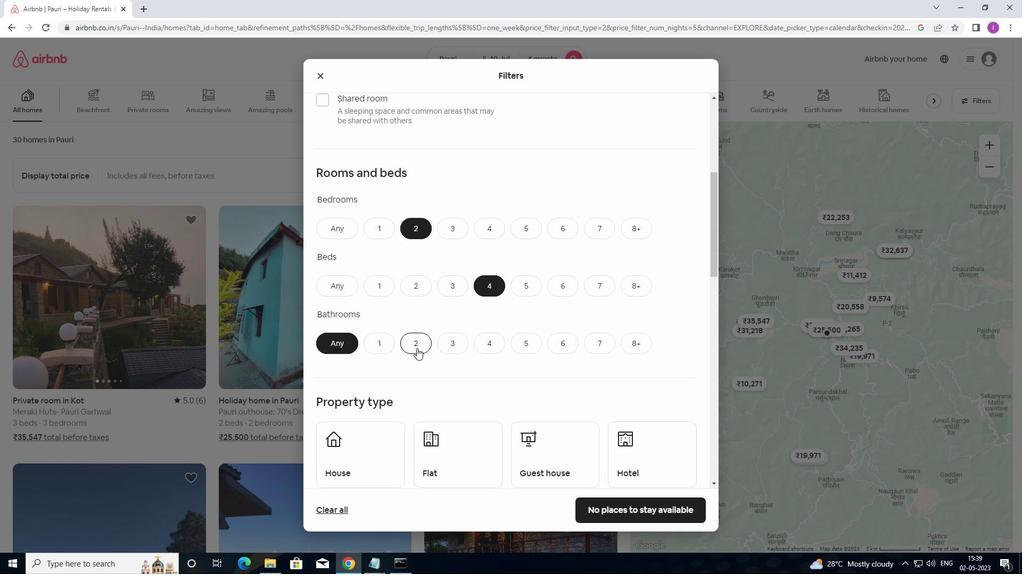 
Action: Mouse pressed left at (417, 348)
Screenshot: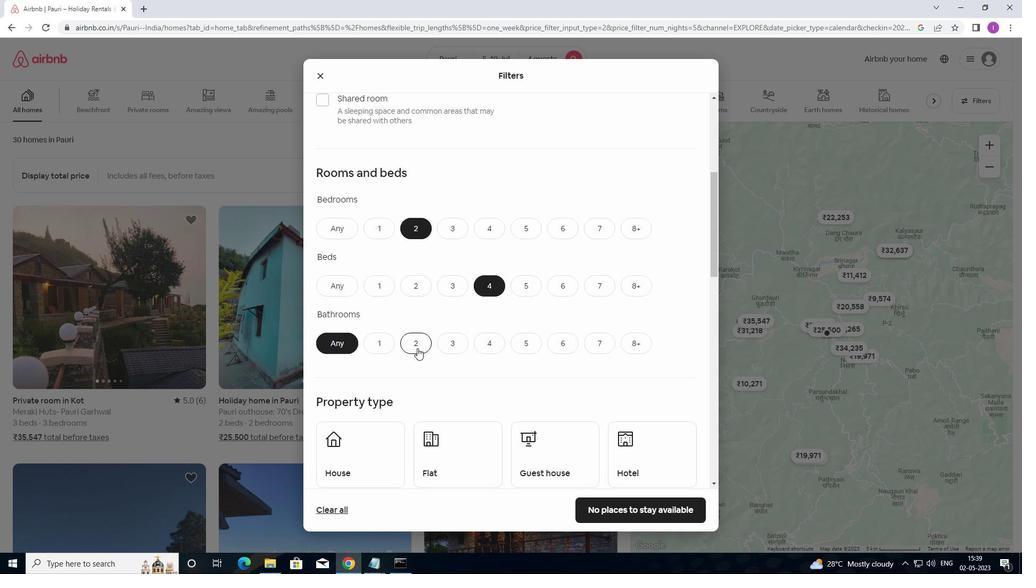 
Action: Mouse moved to (426, 340)
Screenshot: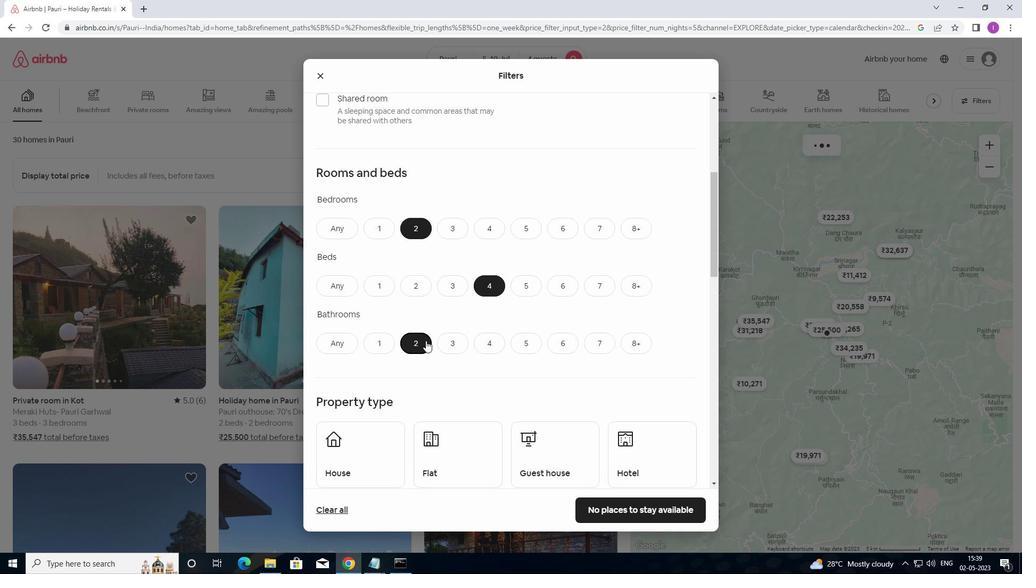 
Action: Mouse scrolled (426, 339) with delta (0, 0)
Screenshot: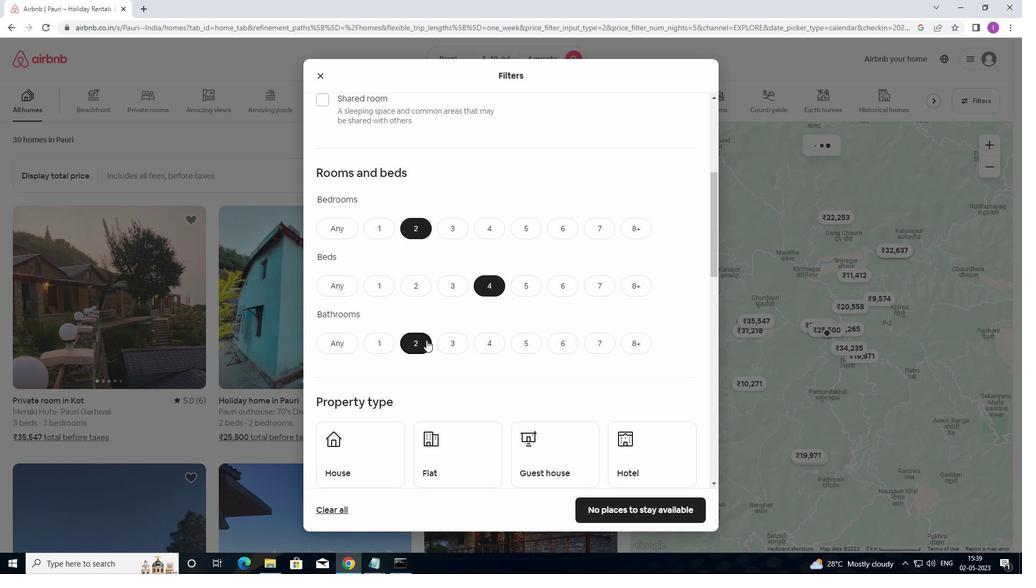 
Action: Mouse scrolled (426, 339) with delta (0, 0)
Screenshot: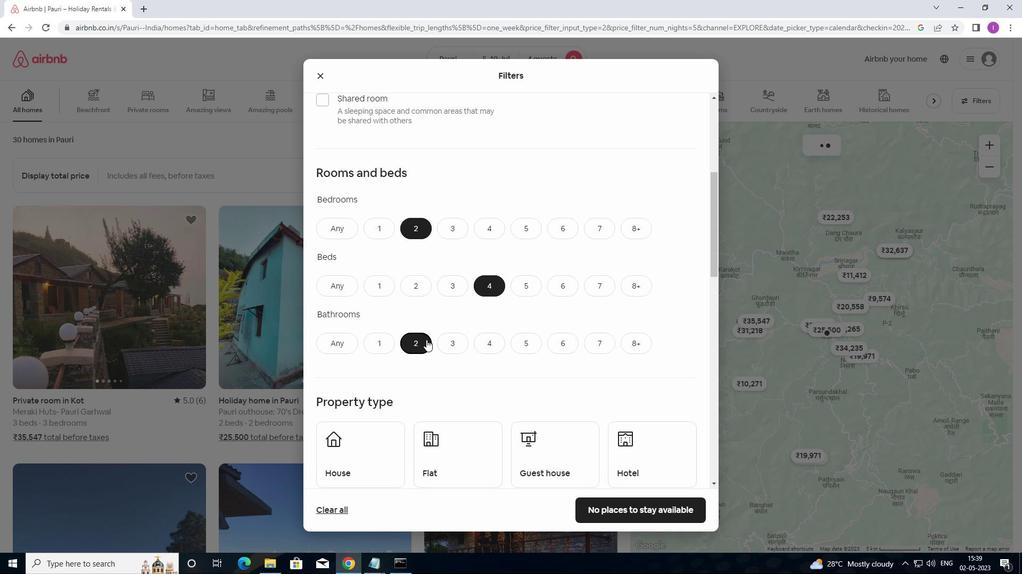 
Action: Mouse moved to (428, 335)
Screenshot: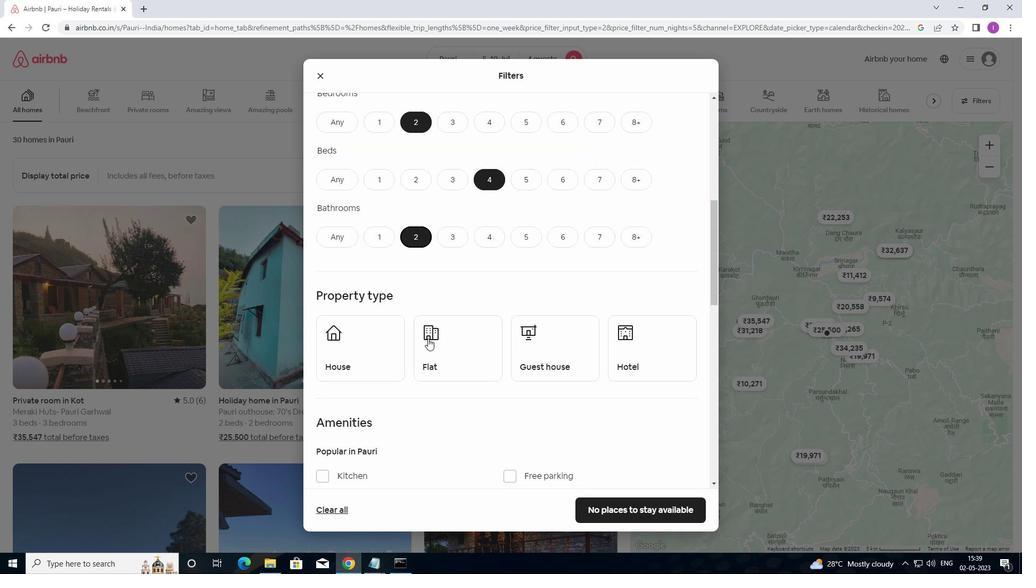 
Action: Mouse scrolled (428, 335) with delta (0, 0)
Screenshot: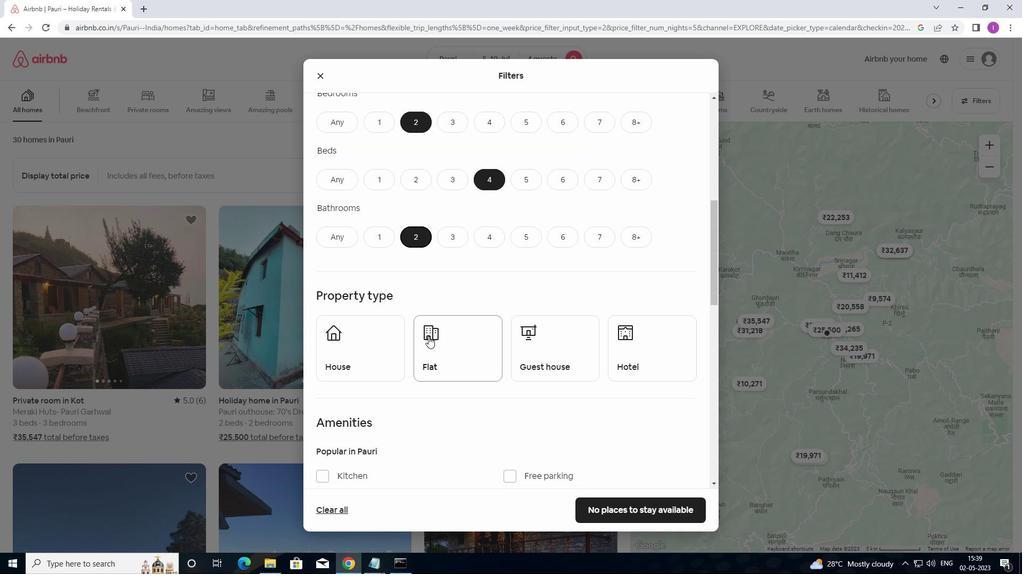 
Action: Mouse moved to (355, 315)
Screenshot: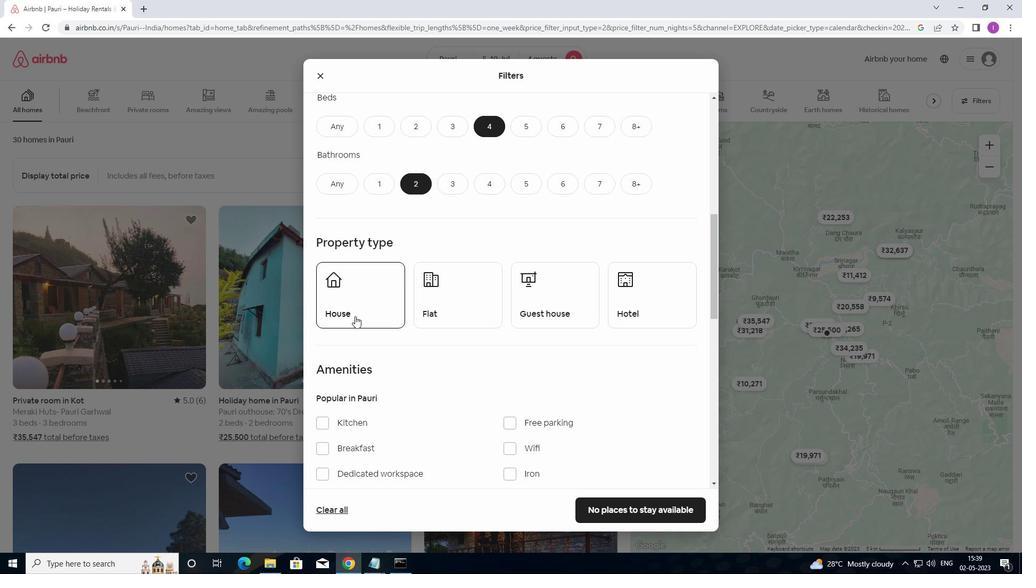 
Action: Mouse pressed left at (355, 315)
Screenshot: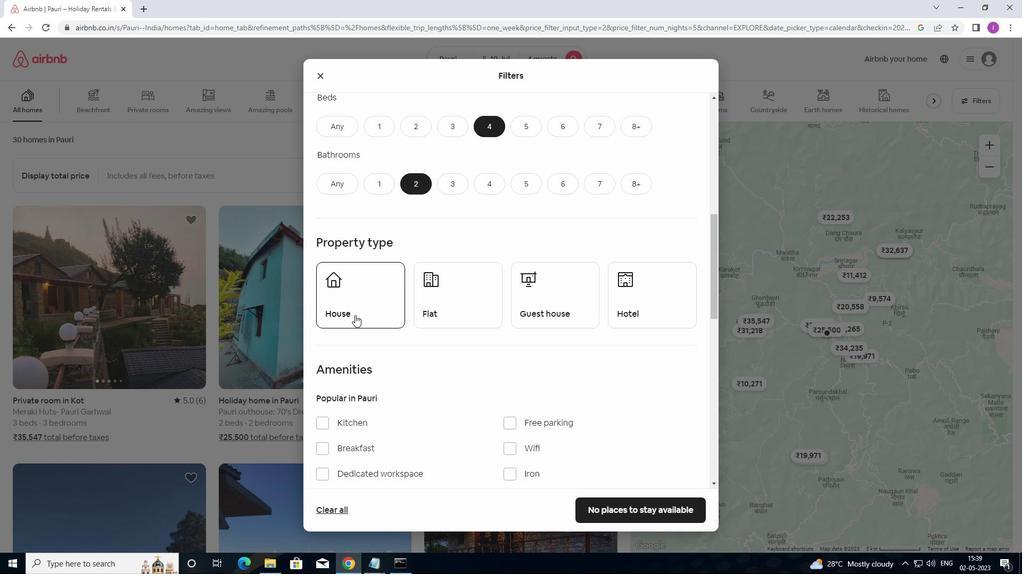 
Action: Mouse moved to (445, 311)
Screenshot: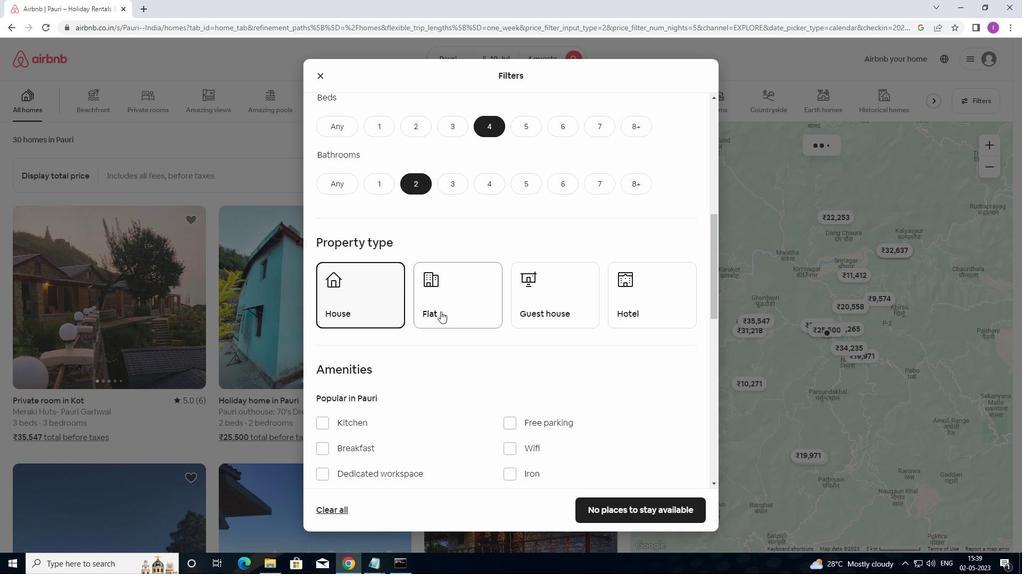 
Action: Mouse pressed left at (445, 311)
Screenshot: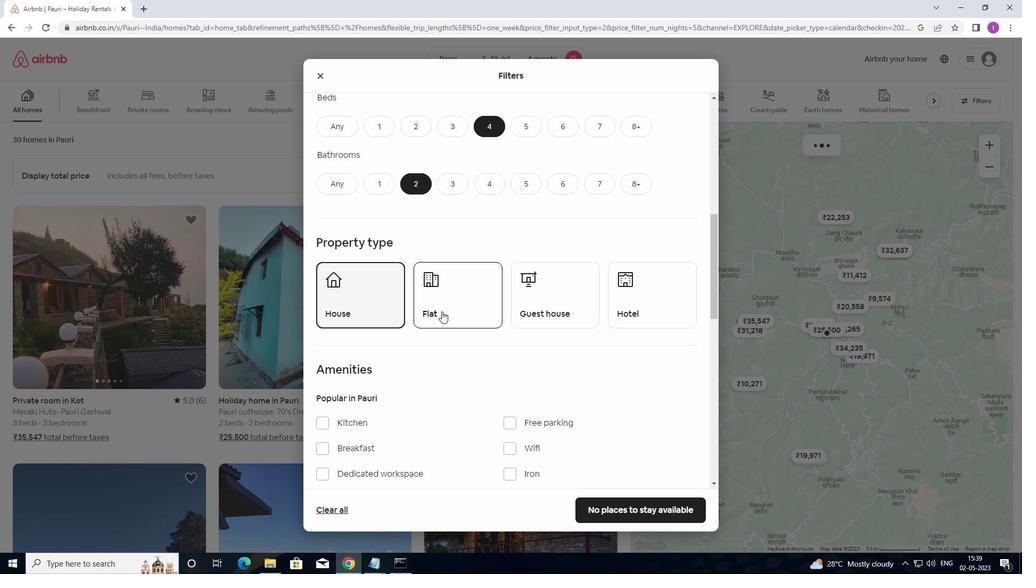 
Action: Mouse moved to (562, 316)
Screenshot: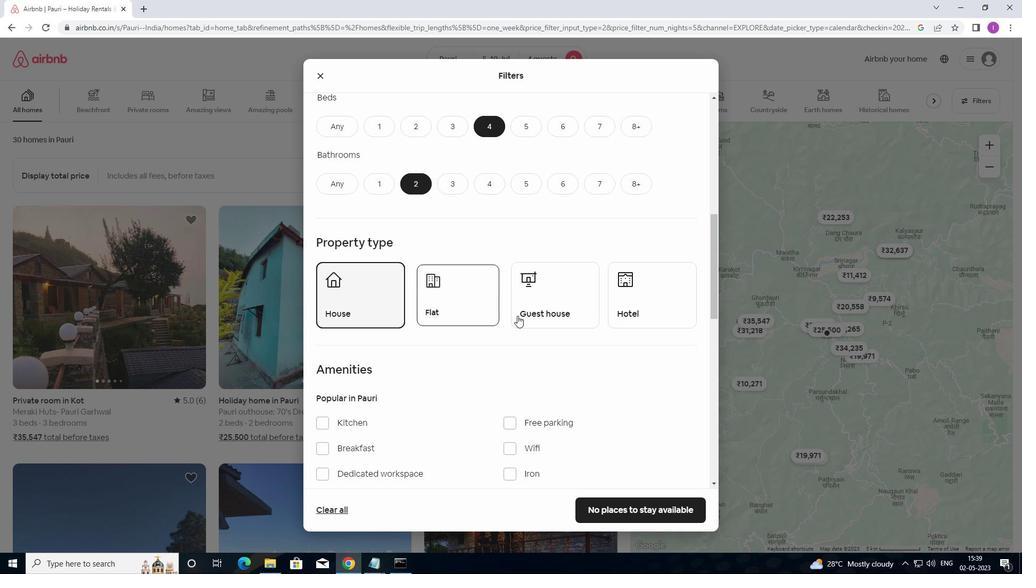 
Action: Mouse pressed left at (562, 316)
Screenshot: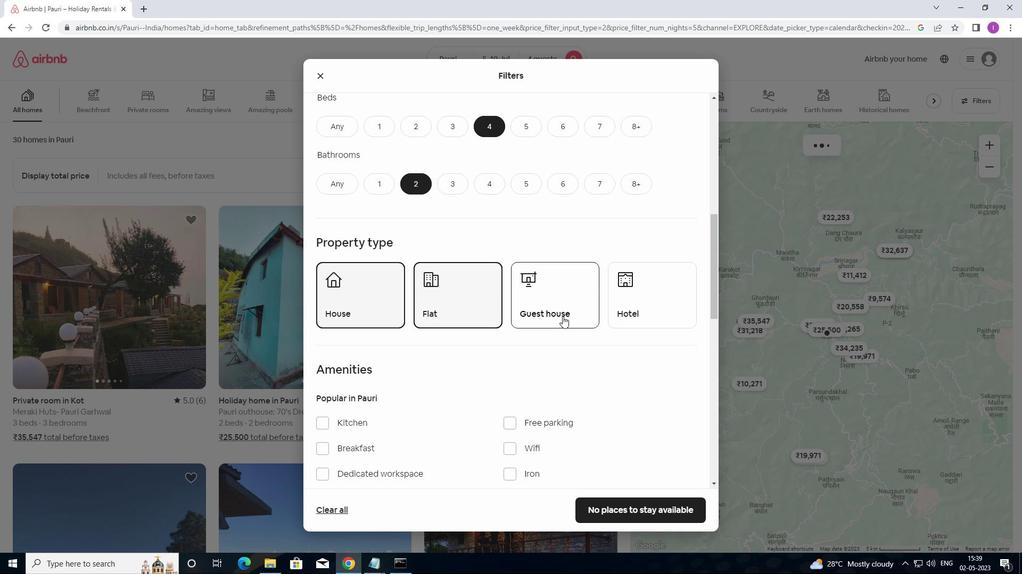 
Action: Mouse moved to (563, 317)
Screenshot: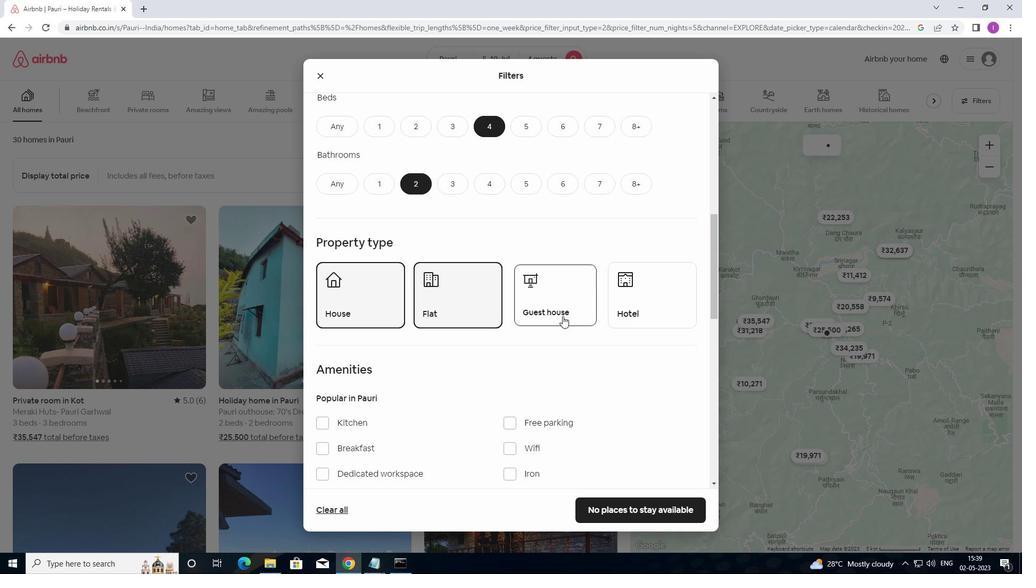 
Action: Mouse scrolled (563, 316) with delta (0, 0)
Screenshot: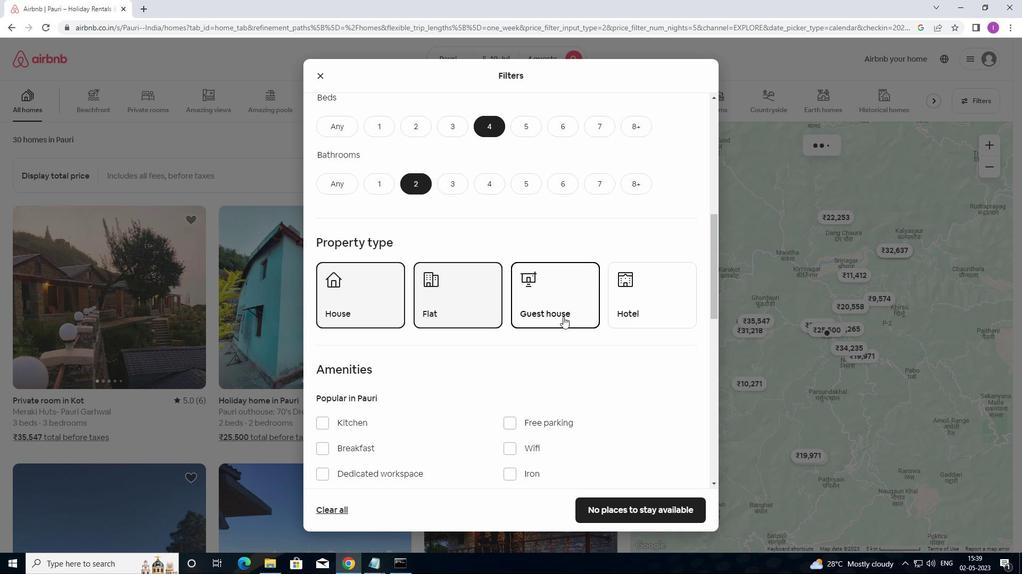
Action: Mouse scrolled (563, 316) with delta (0, 0)
Screenshot: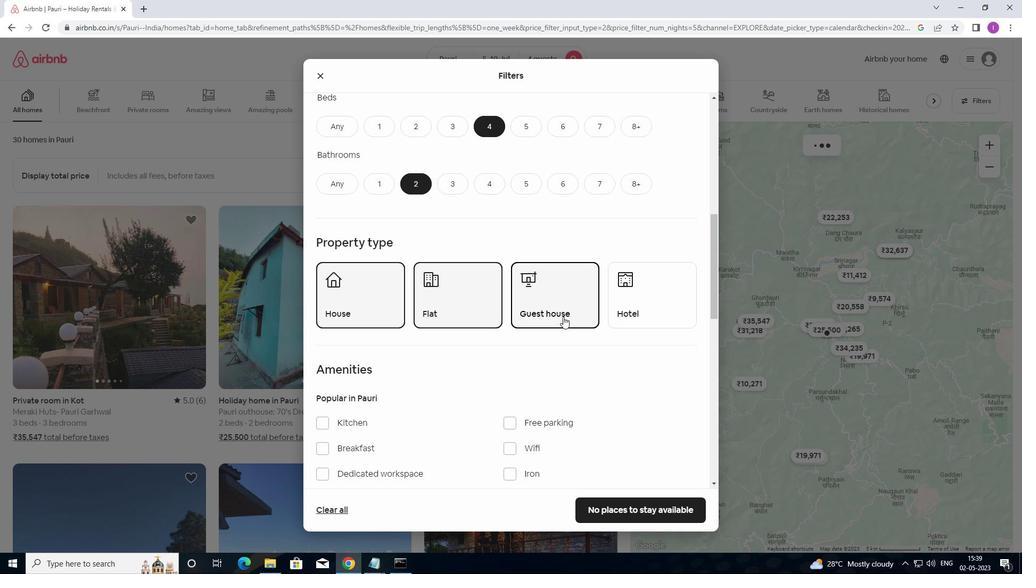 
Action: Mouse moved to (562, 314)
Screenshot: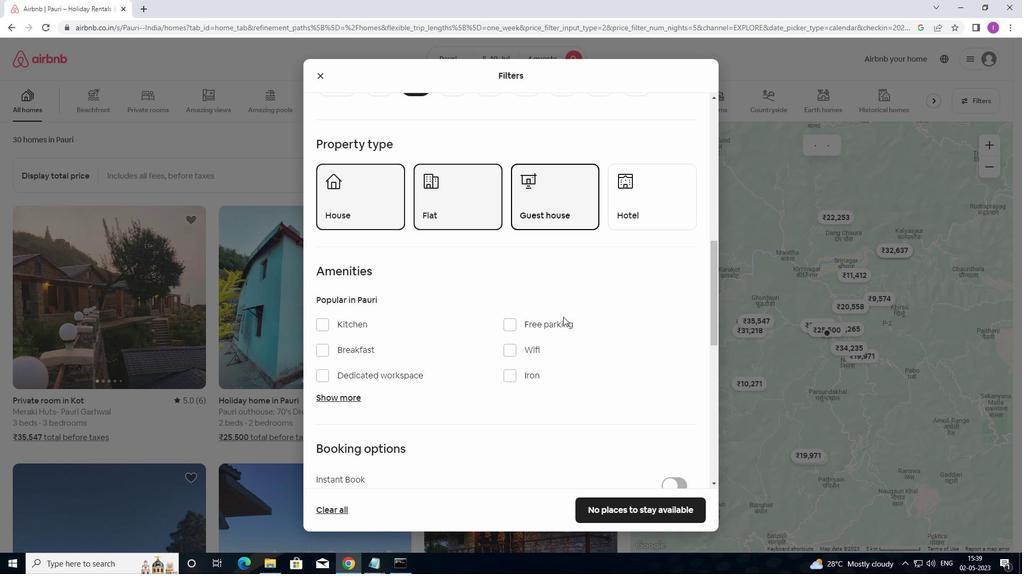 
Action: Mouse scrolled (562, 313) with delta (0, 0)
Screenshot: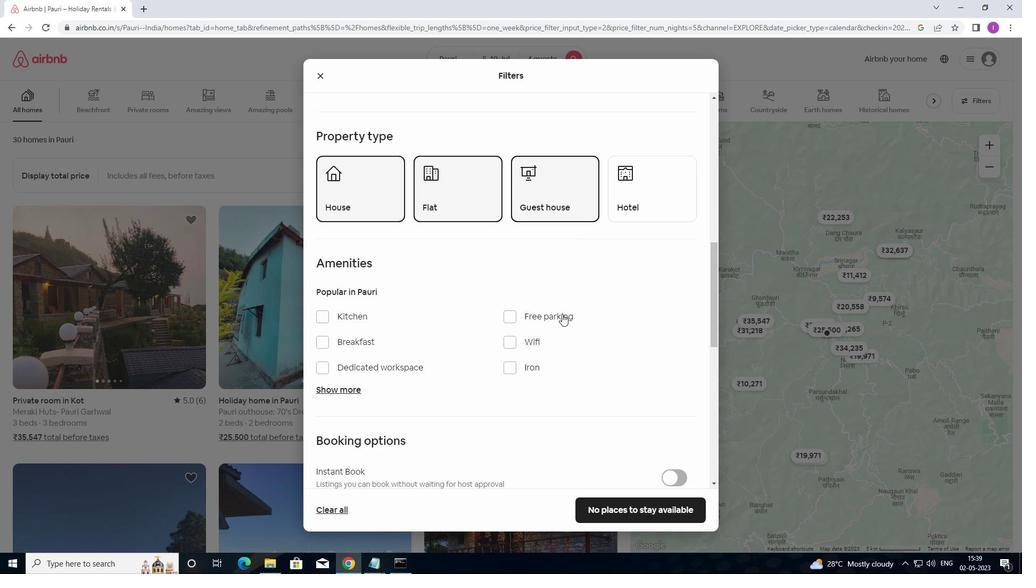 
Action: Mouse scrolled (562, 313) with delta (0, 0)
Screenshot: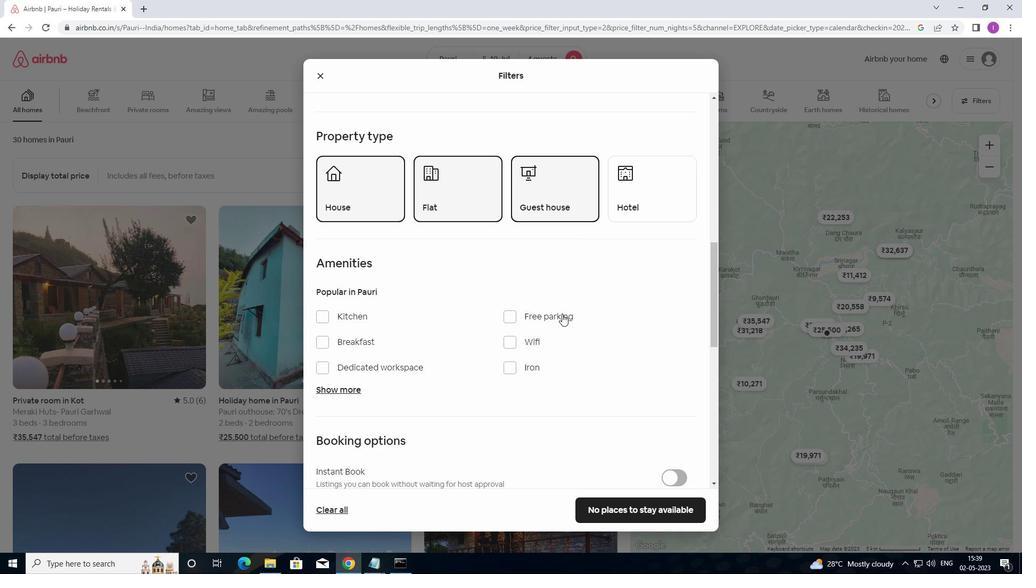 
Action: Mouse moved to (679, 403)
Screenshot: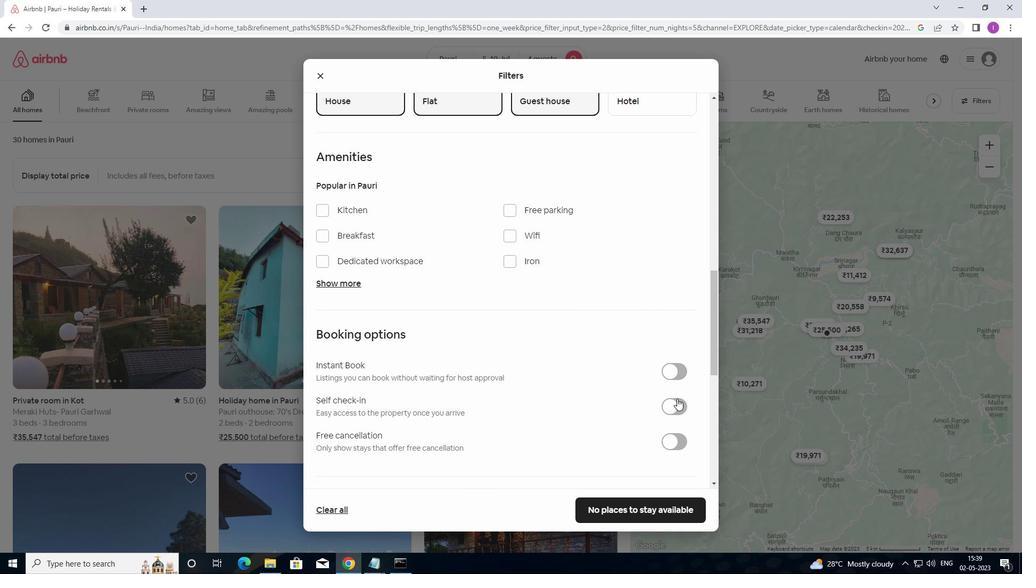 
Action: Mouse pressed left at (679, 403)
Screenshot: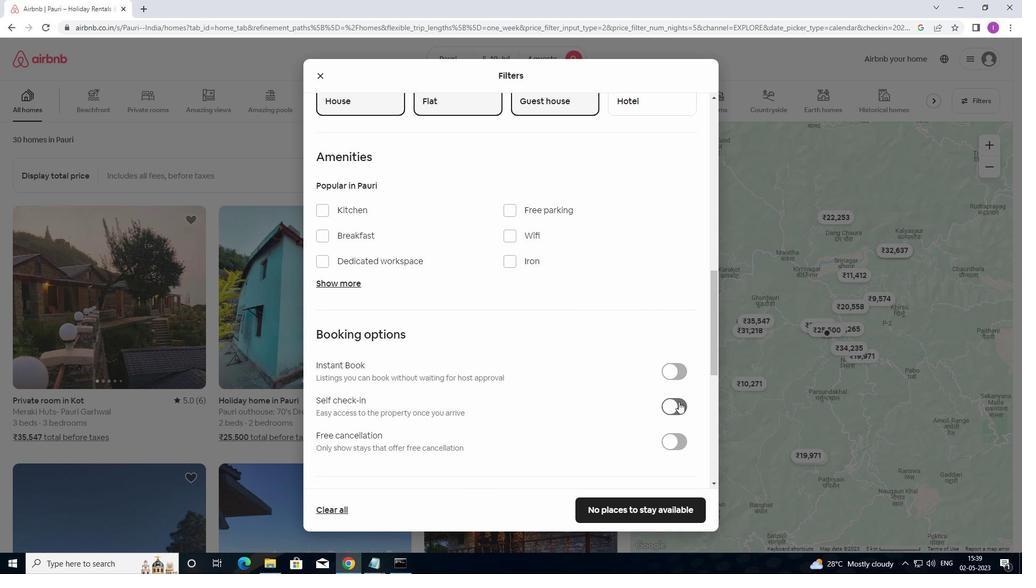 
Action: Mouse moved to (575, 405)
Screenshot: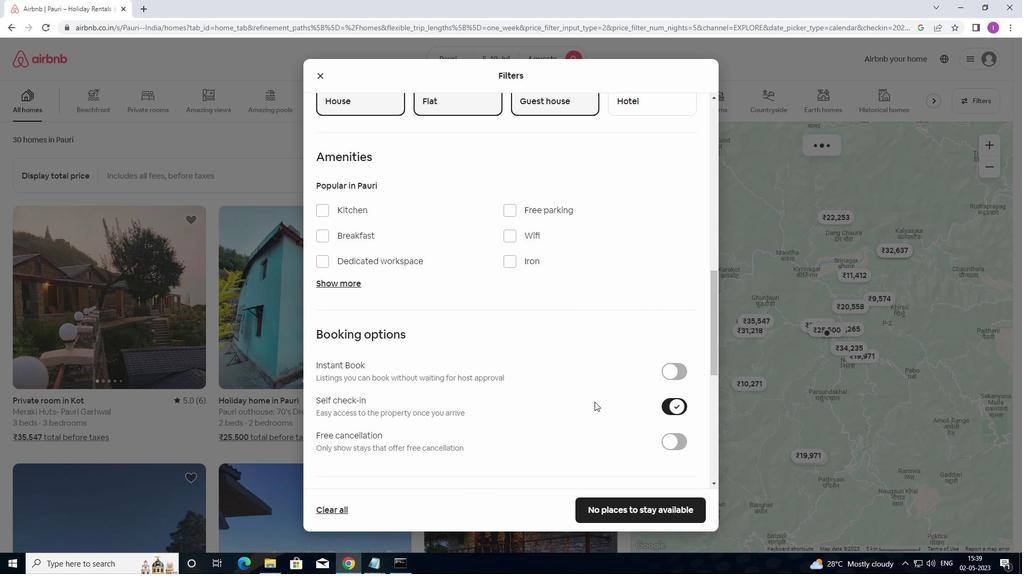
Action: Mouse scrolled (575, 405) with delta (0, 0)
Screenshot: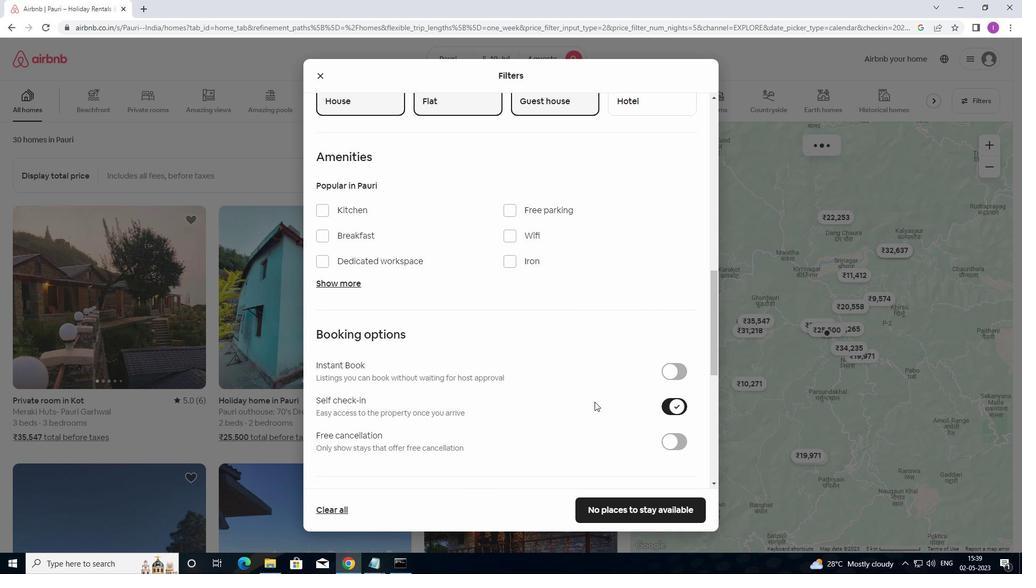 
Action: Mouse scrolled (575, 405) with delta (0, 0)
Screenshot: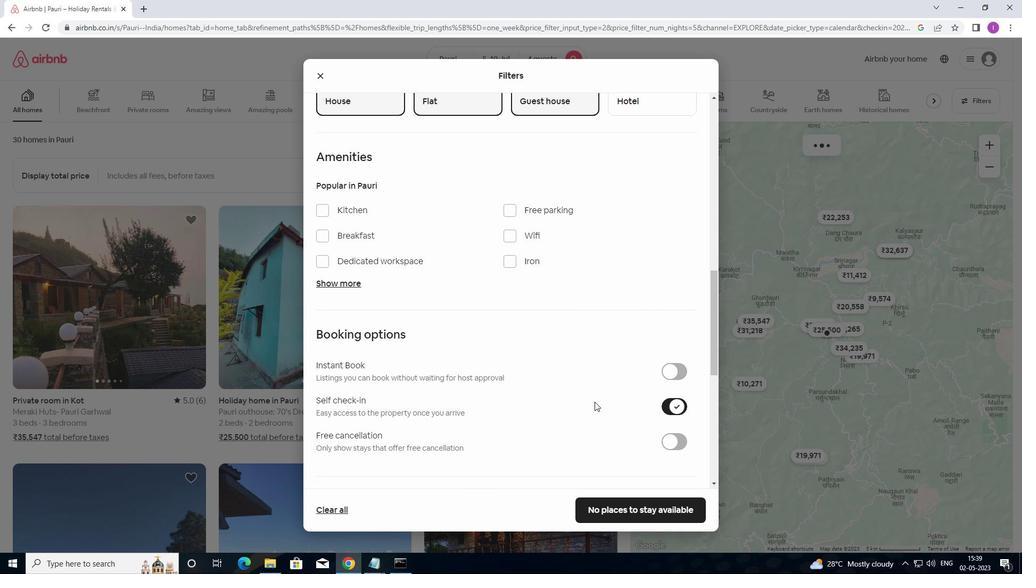 
Action: Mouse scrolled (575, 405) with delta (0, 0)
Screenshot: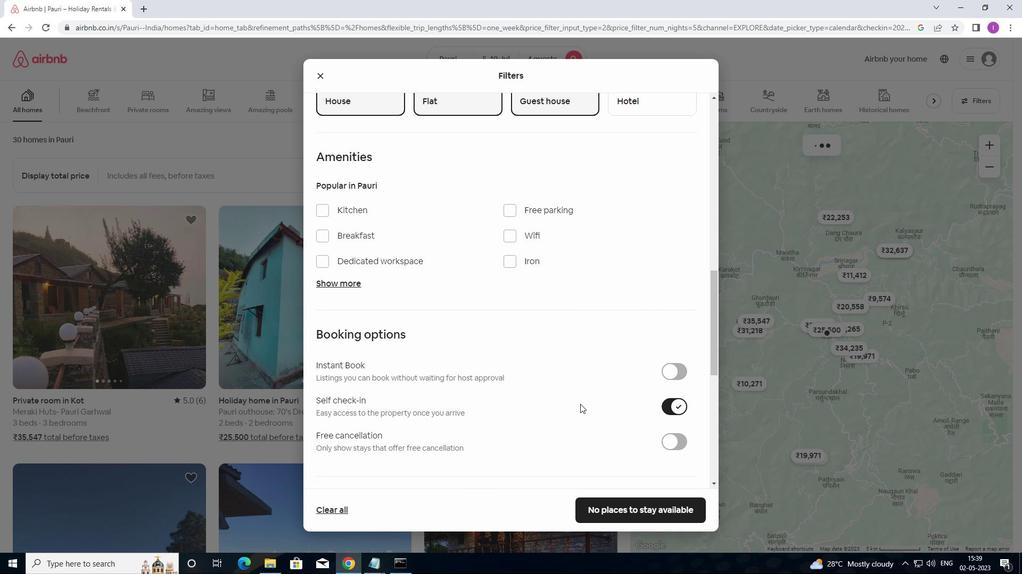
Action: Mouse scrolled (575, 405) with delta (0, 0)
Screenshot: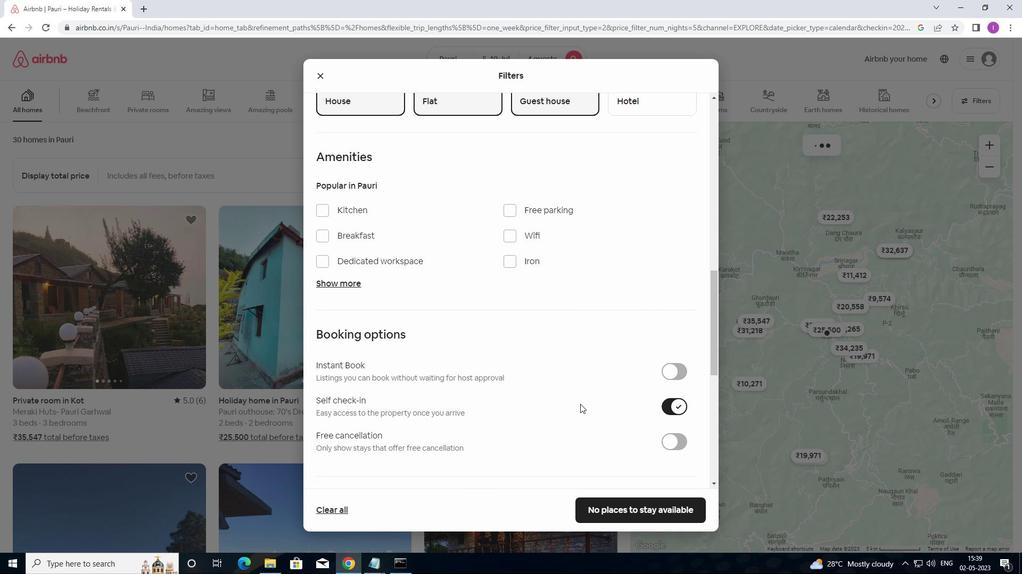
Action: Mouse moved to (545, 390)
Screenshot: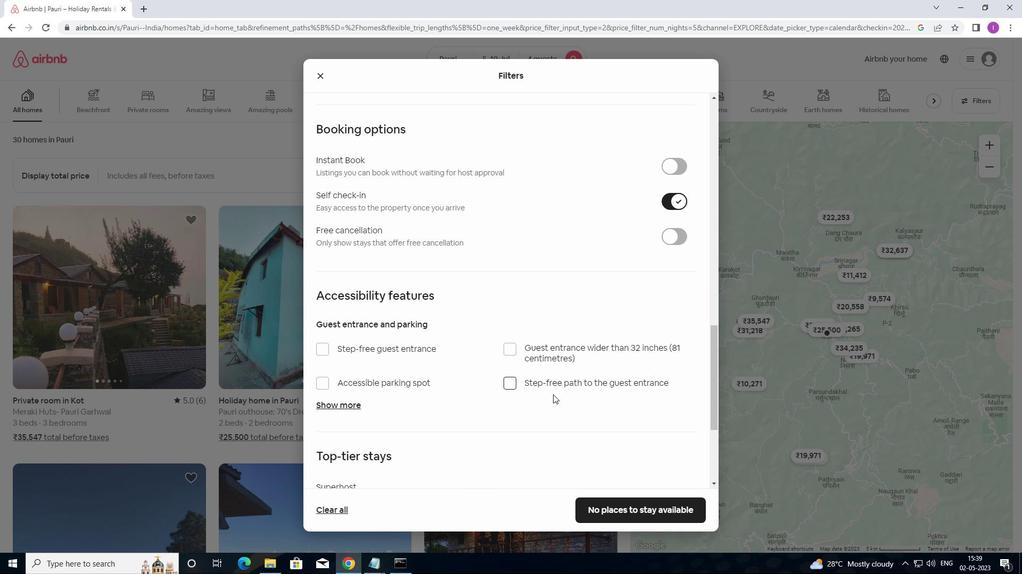 
Action: Mouse scrolled (545, 390) with delta (0, 0)
Screenshot: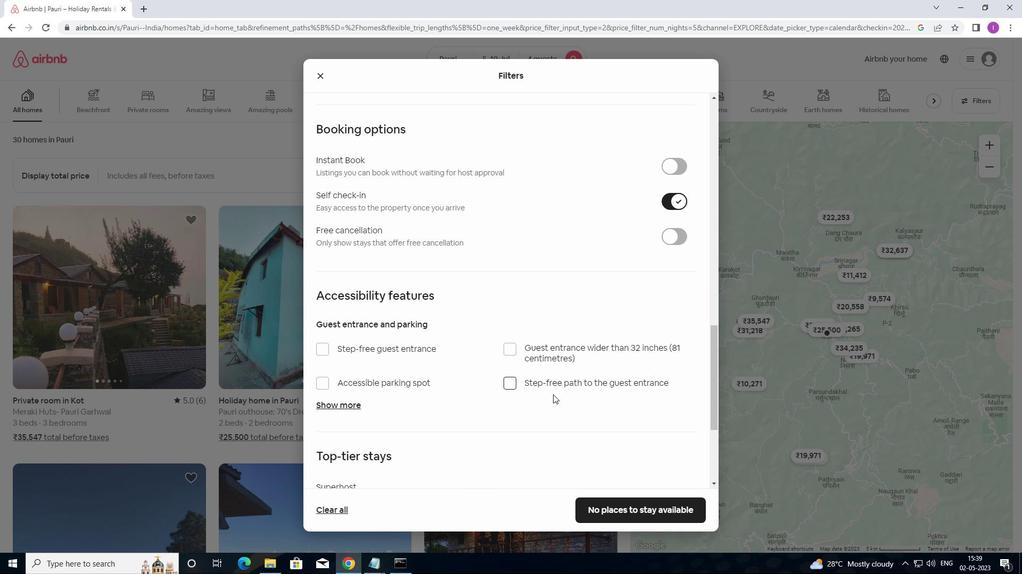 
Action: Mouse moved to (540, 392)
Screenshot: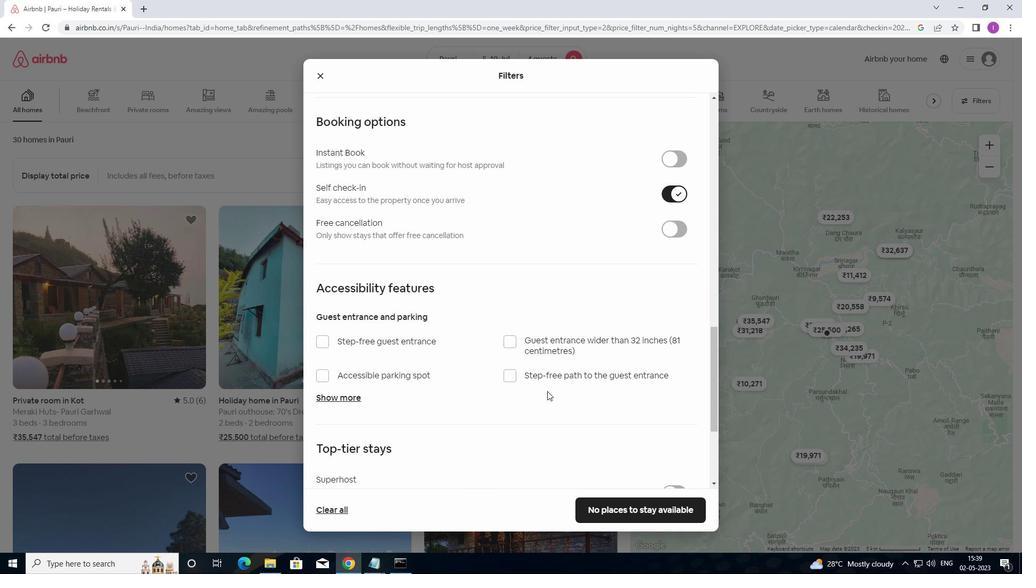 
Action: Mouse scrolled (540, 392) with delta (0, 0)
Screenshot: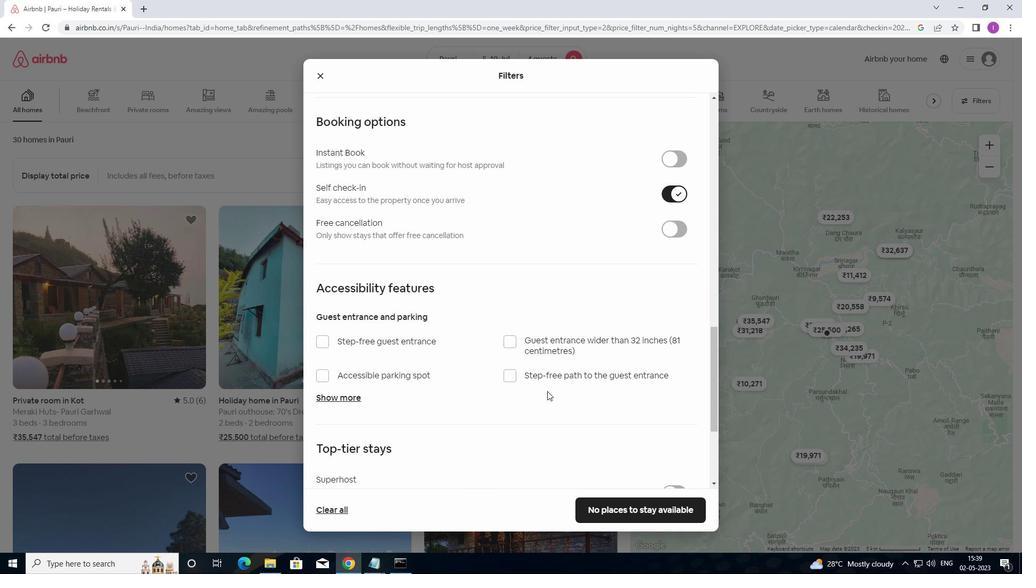 
Action: Mouse moved to (525, 397)
Screenshot: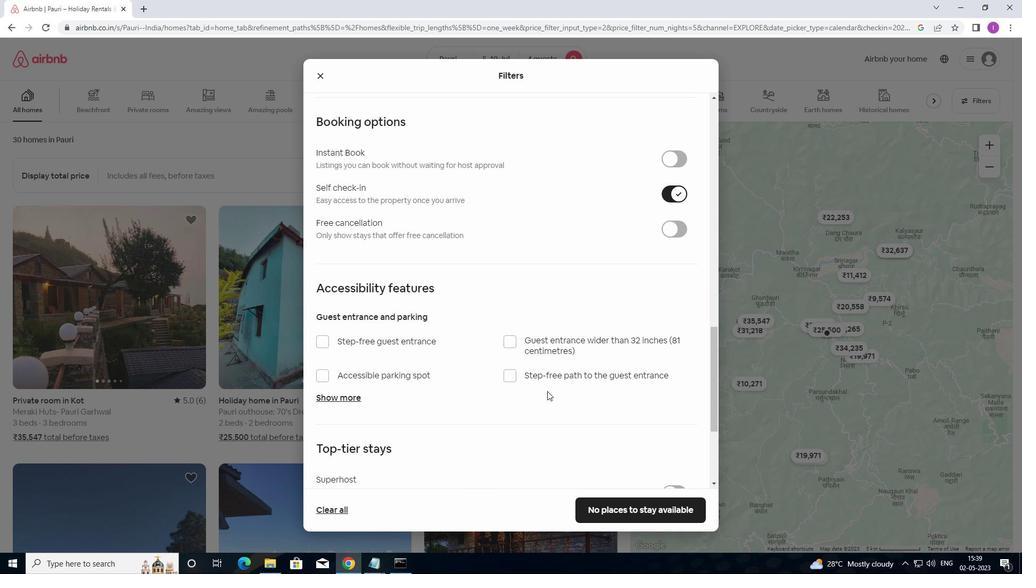 
Action: Mouse scrolled (525, 397) with delta (0, 0)
Screenshot: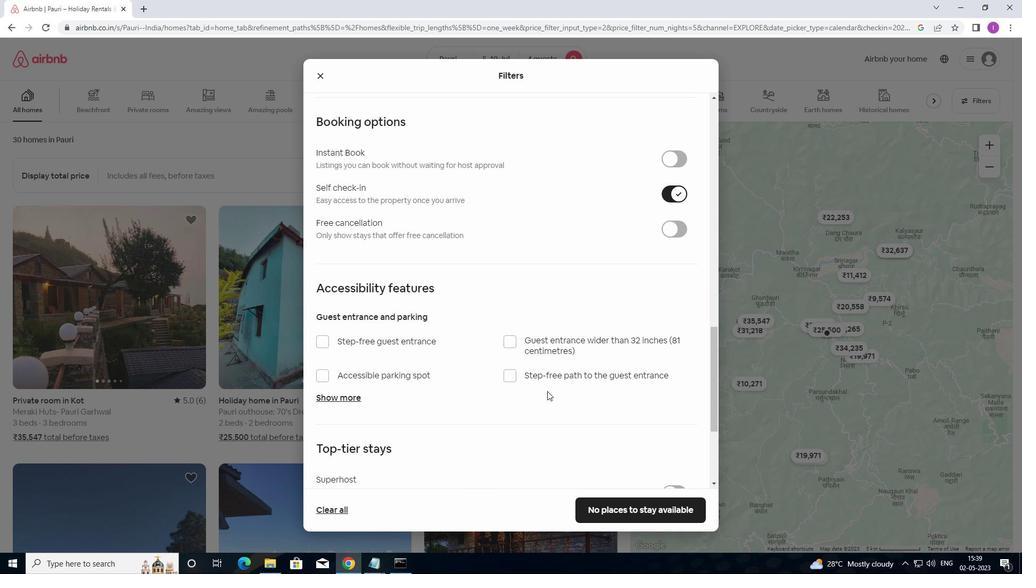 
Action: Mouse moved to (325, 435)
Screenshot: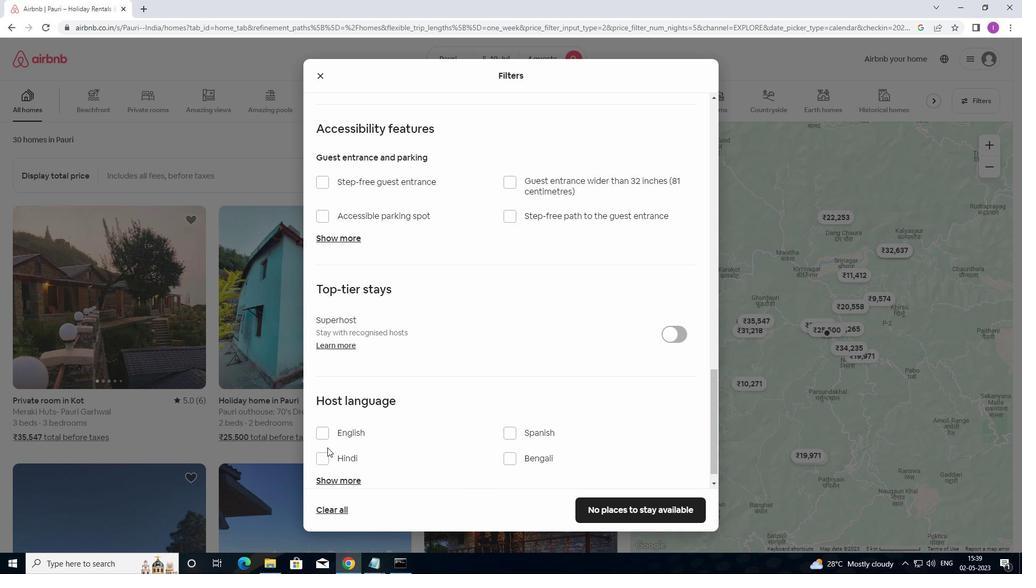 
Action: Mouse pressed left at (325, 435)
Screenshot: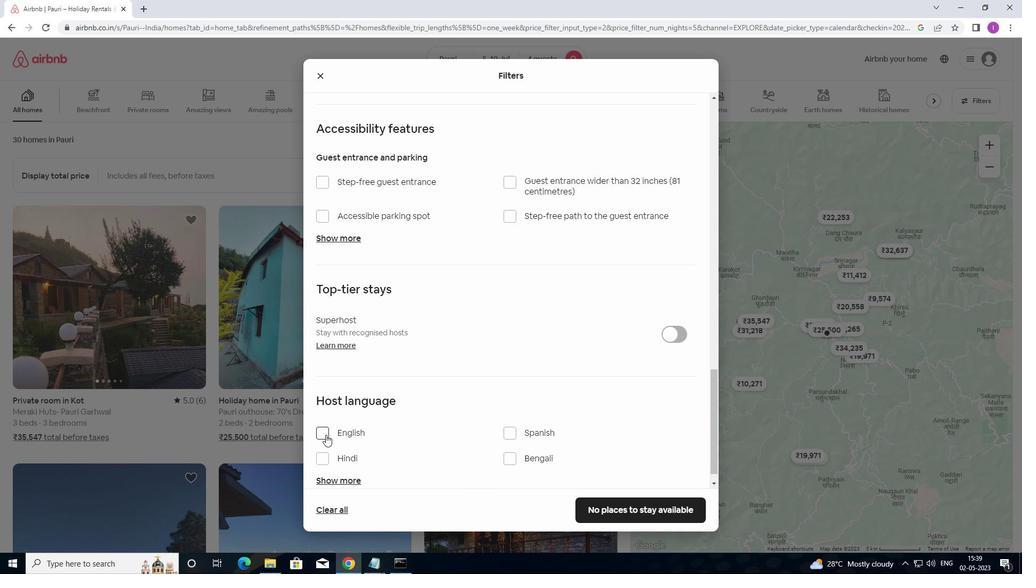 
Action: Mouse moved to (610, 514)
Screenshot: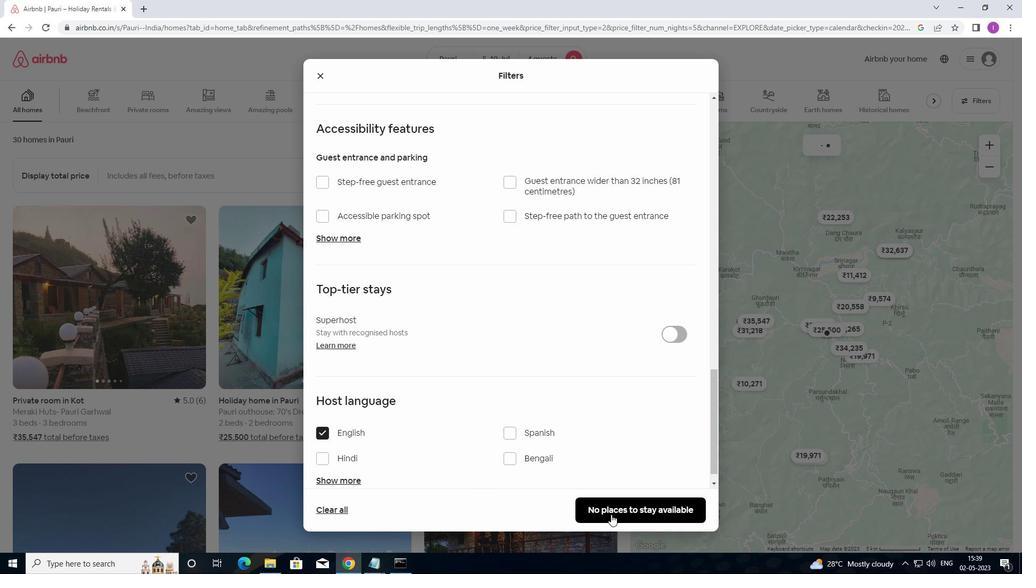 
Action: Mouse pressed left at (610, 514)
Screenshot: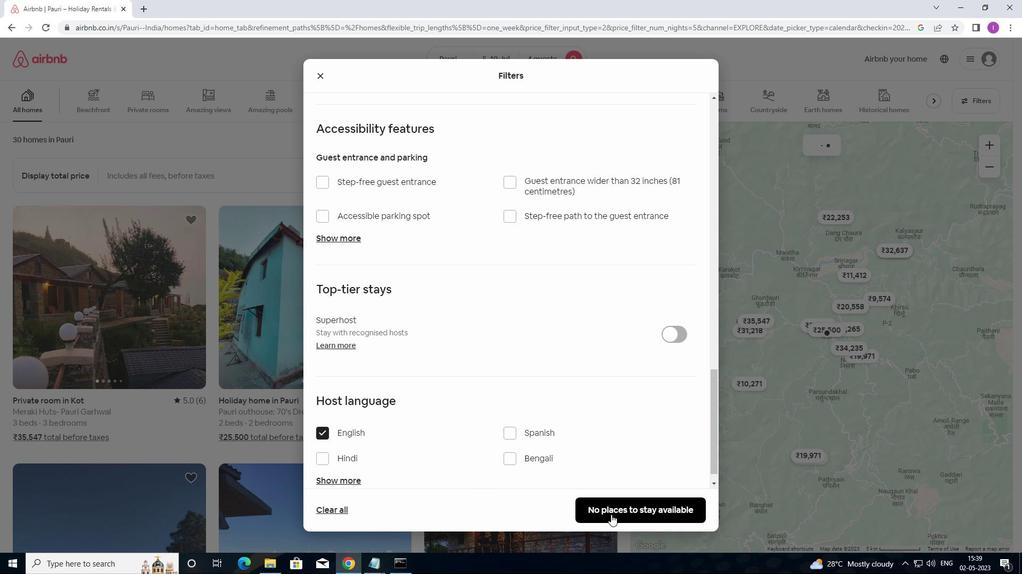 
Action: Mouse moved to (605, 506)
Screenshot: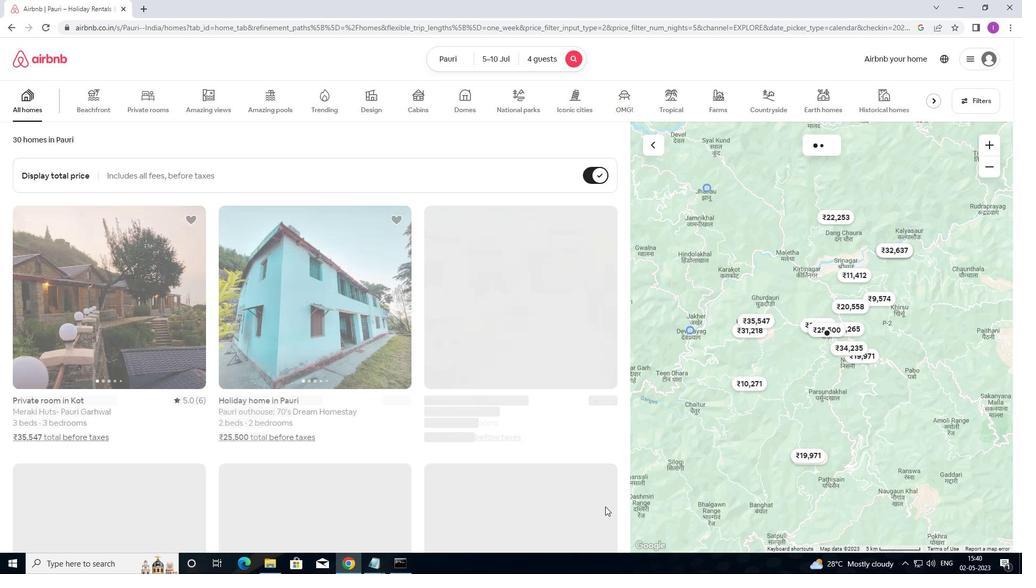 
